 Task: Find connections with filter location Goiânia with filter topic #family with filter profile language English with filter current company Blume Ventures with filter school M.B.M. Engineering College, Jodhpur with filter industry Accounting with filter service category Videography with filter keywords title Controller
Action: Mouse moved to (585, 106)
Screenshot: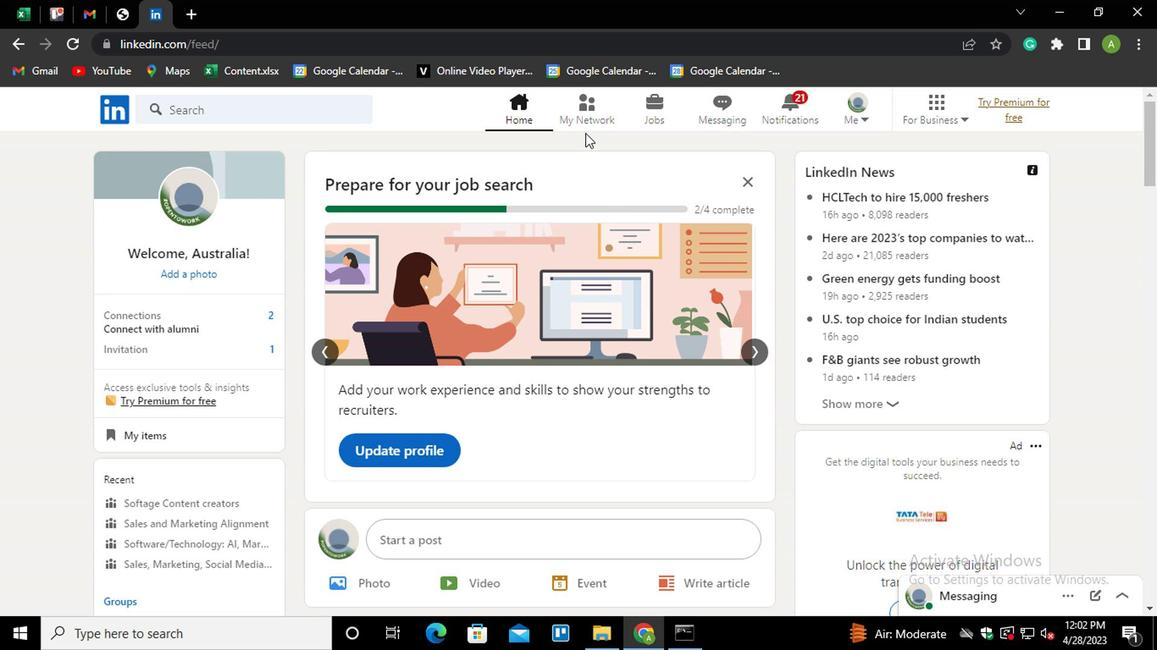 
Action: Mouse pressed left at (585, 106)
Screenshot: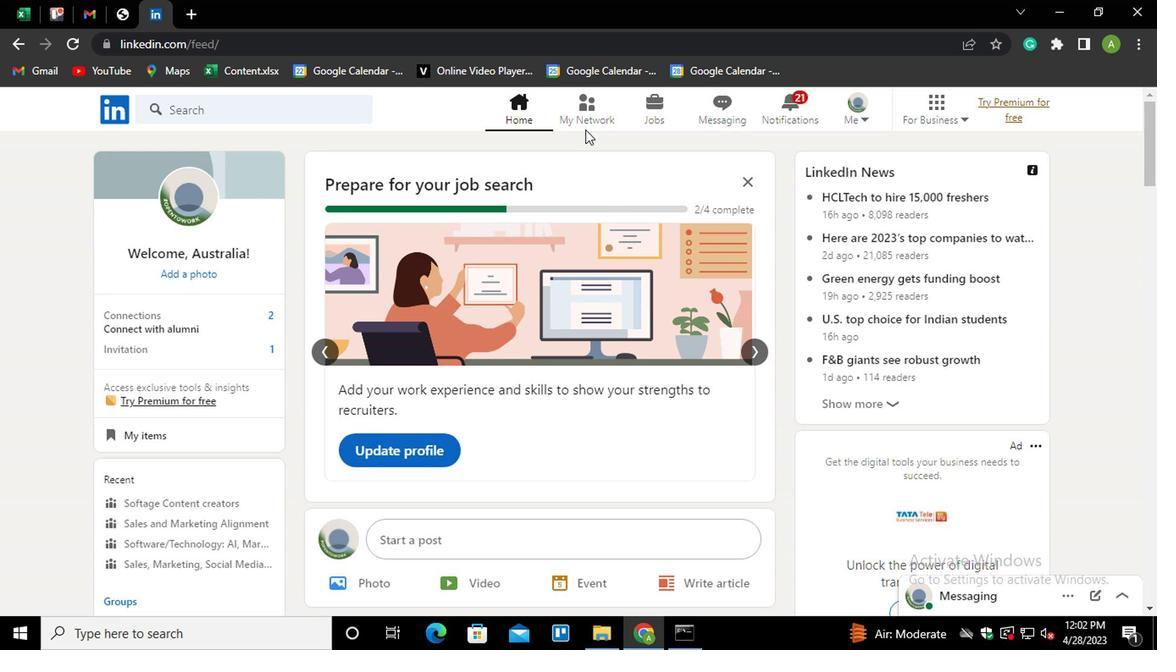 
Action: Mouse moved to (208, 207)
Screenshot: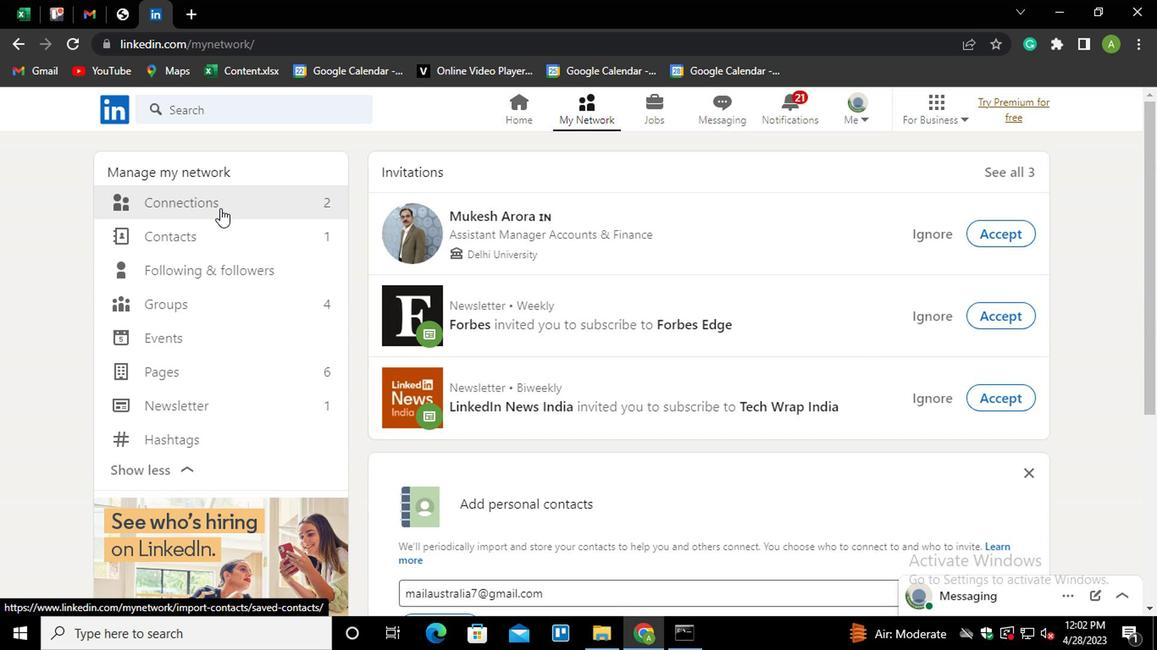 
Action: Mouse pressed left at (208, 207)
Screenshot: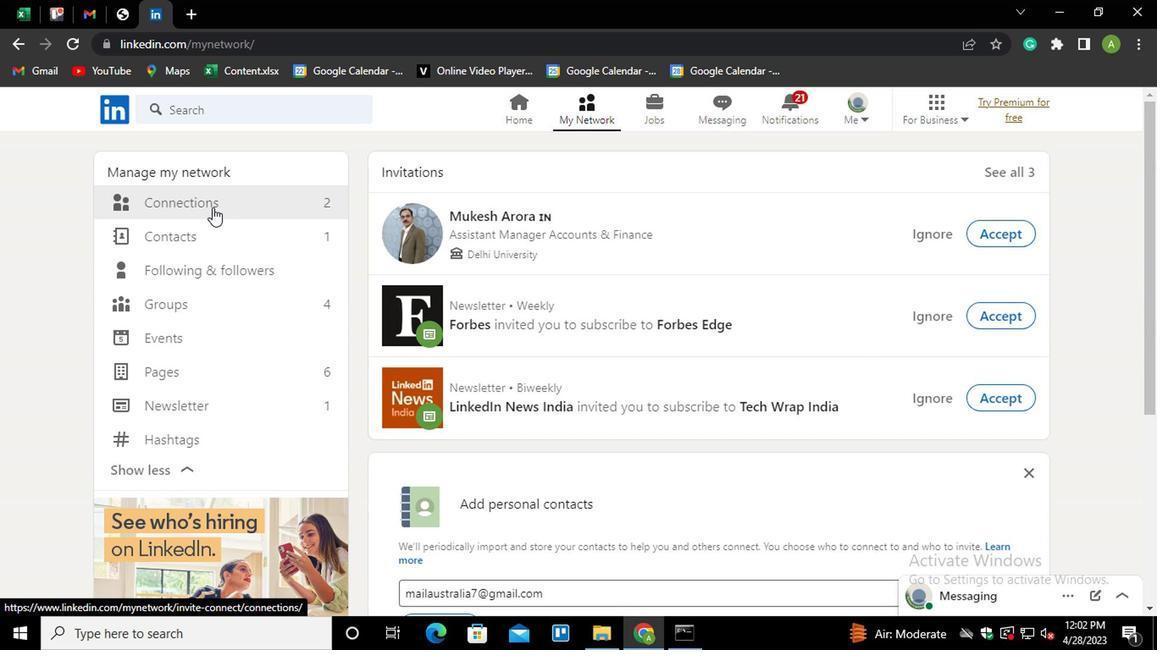 
Action: Mouse moved to (668, 207)
Screenshot: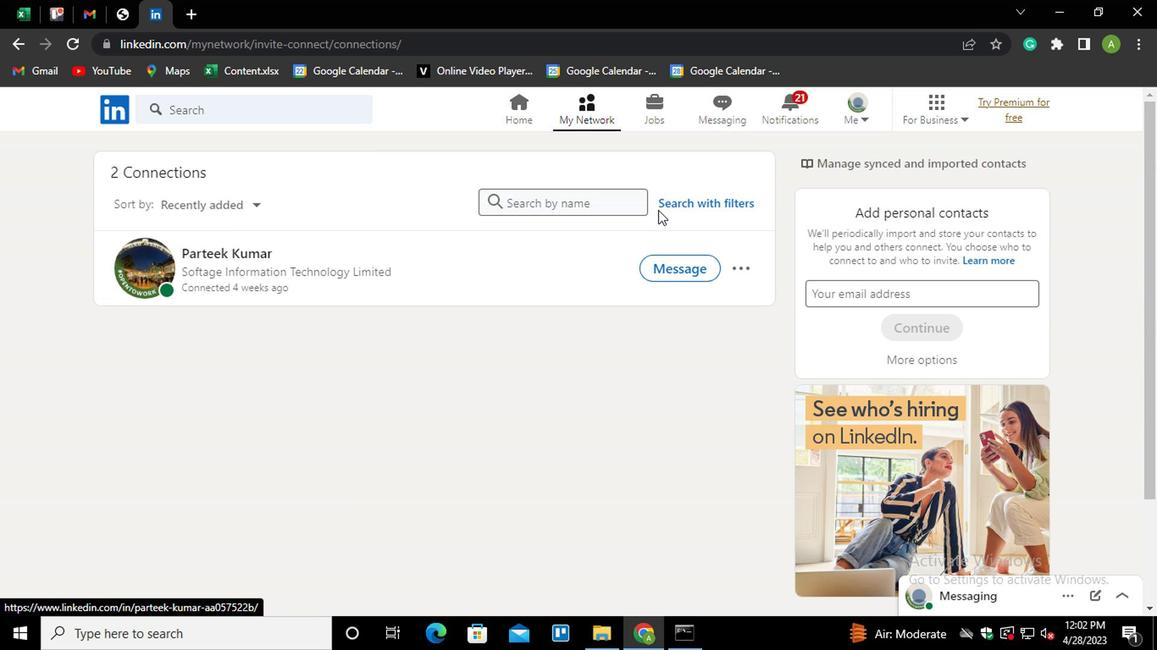 
Action: Mouse pressed left at (668, 207)
Screenshot: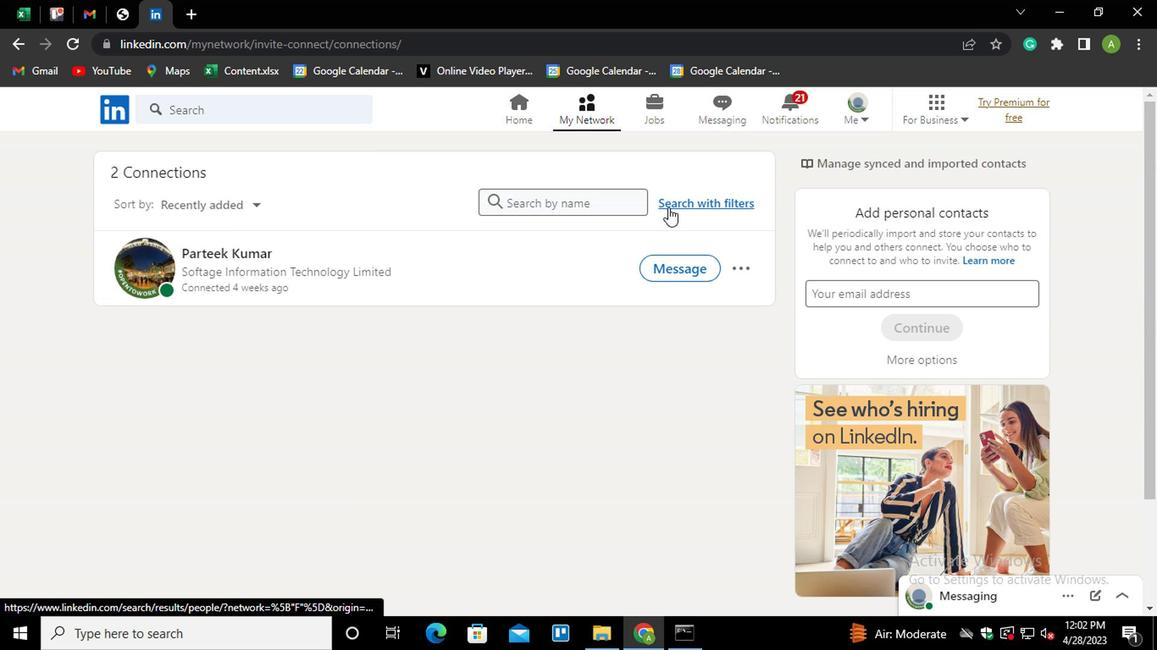 
Action: Mouse moved to (630, 155)
Screenshot: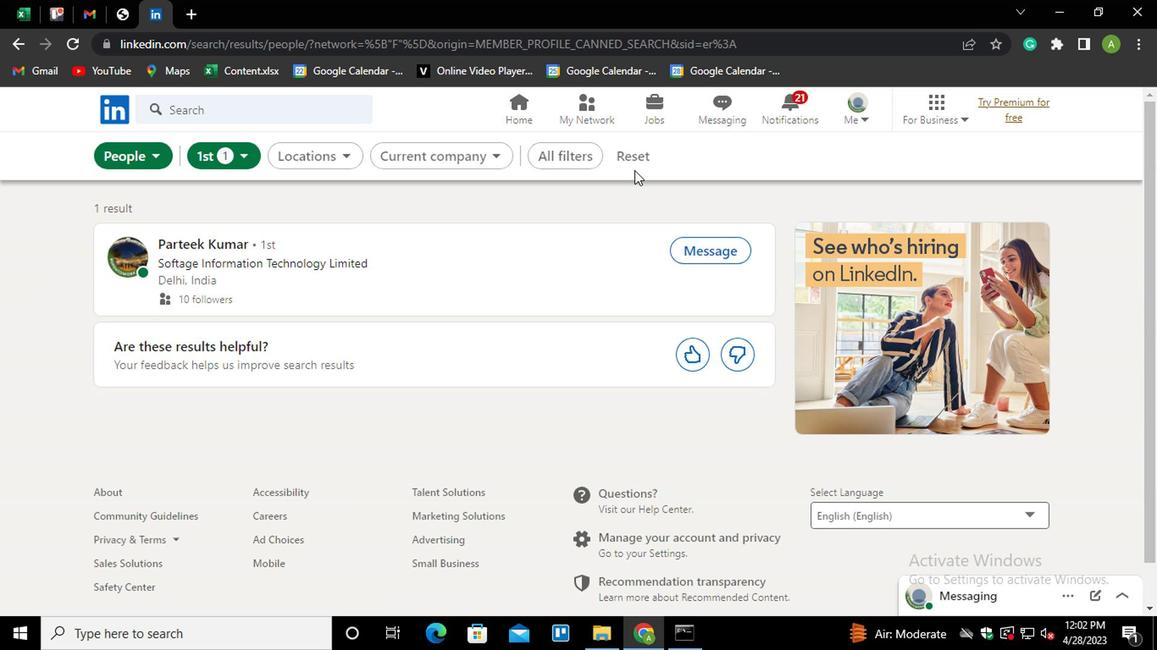 
Action: Mouse pressed left at (630, 155)
Screenshot: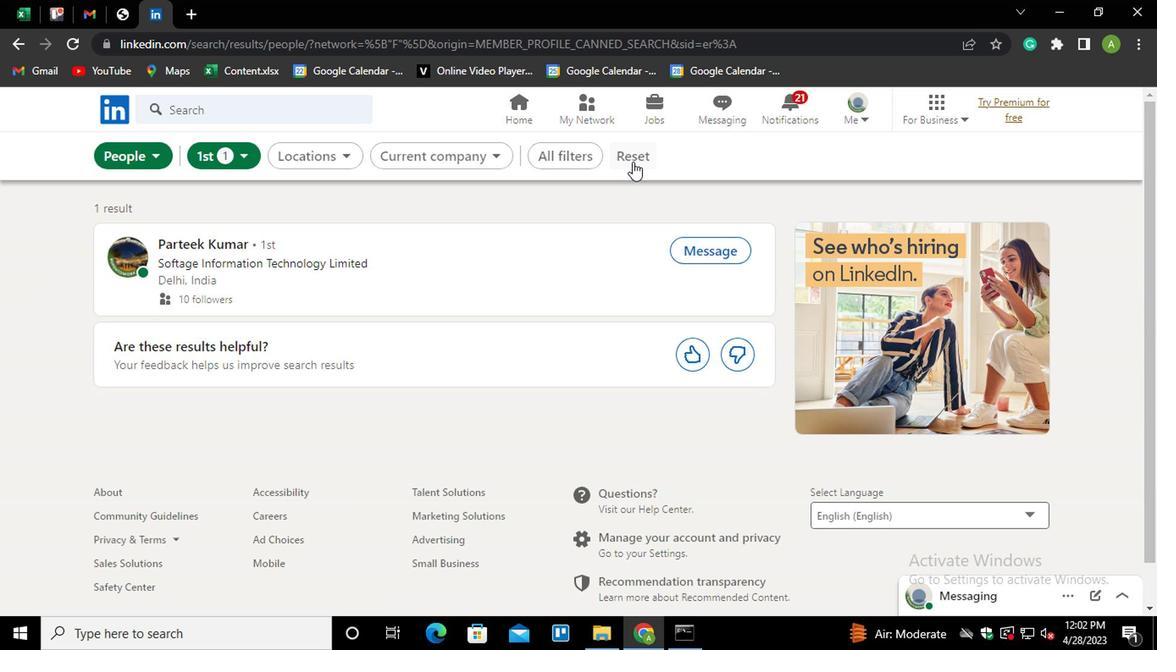 
Action: Mouse moved to (589, 158)
Screenshot: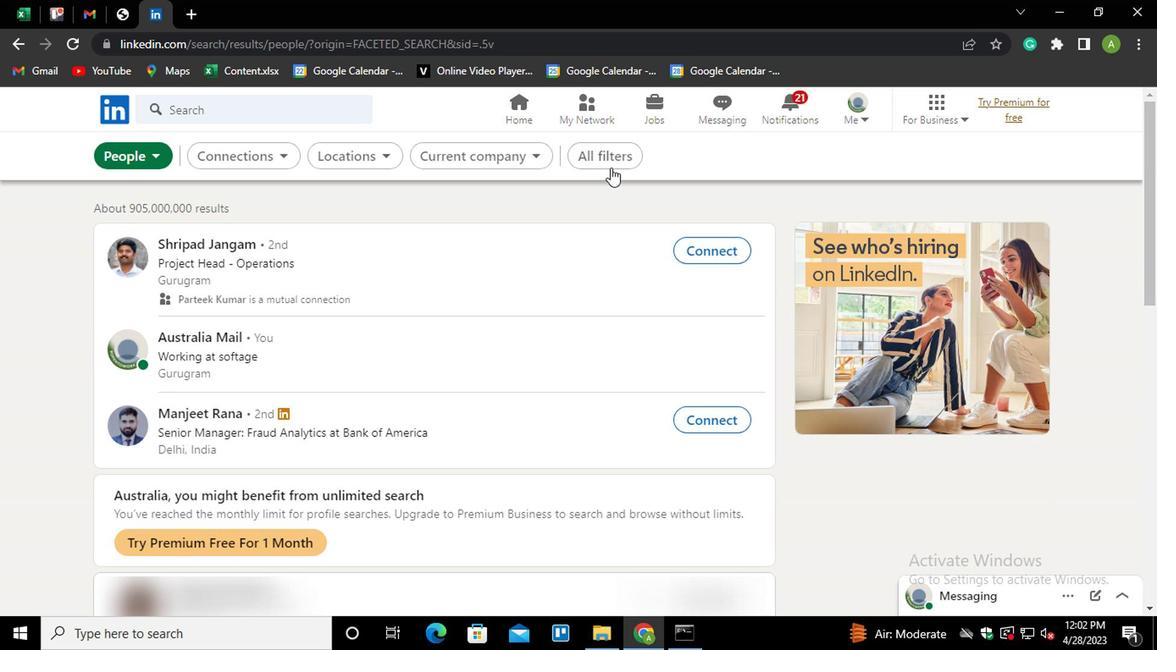
Action: Mouse pressed left at (589, 158)
Screenshot: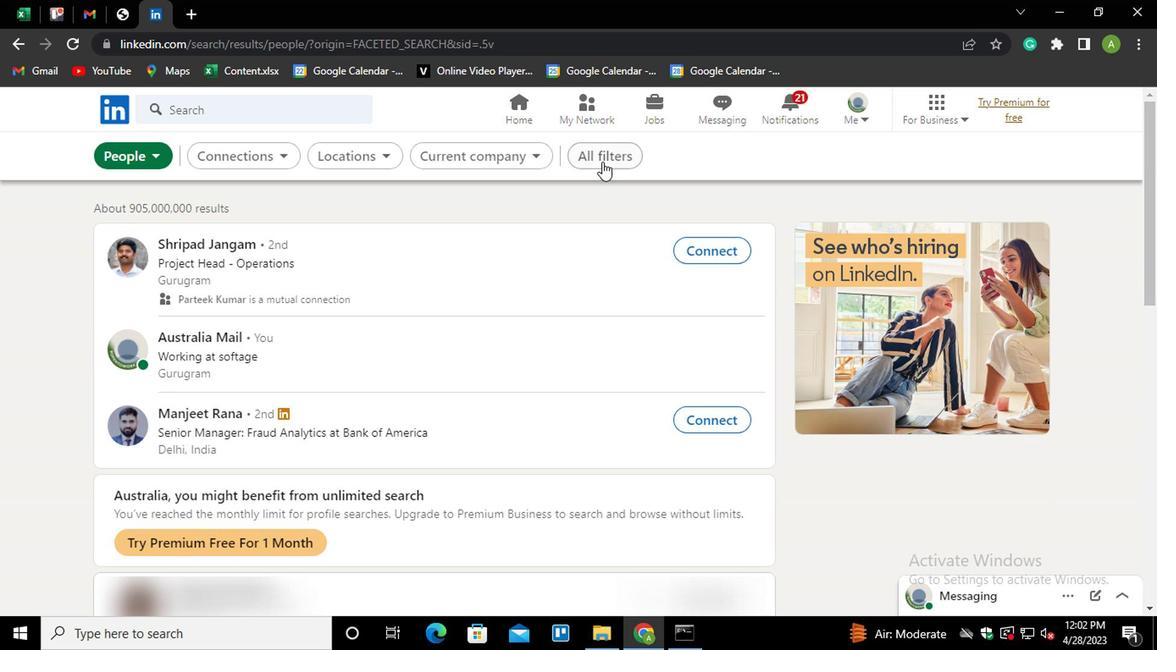 
Action: Mouse moved to (847, 356)
Screenshot: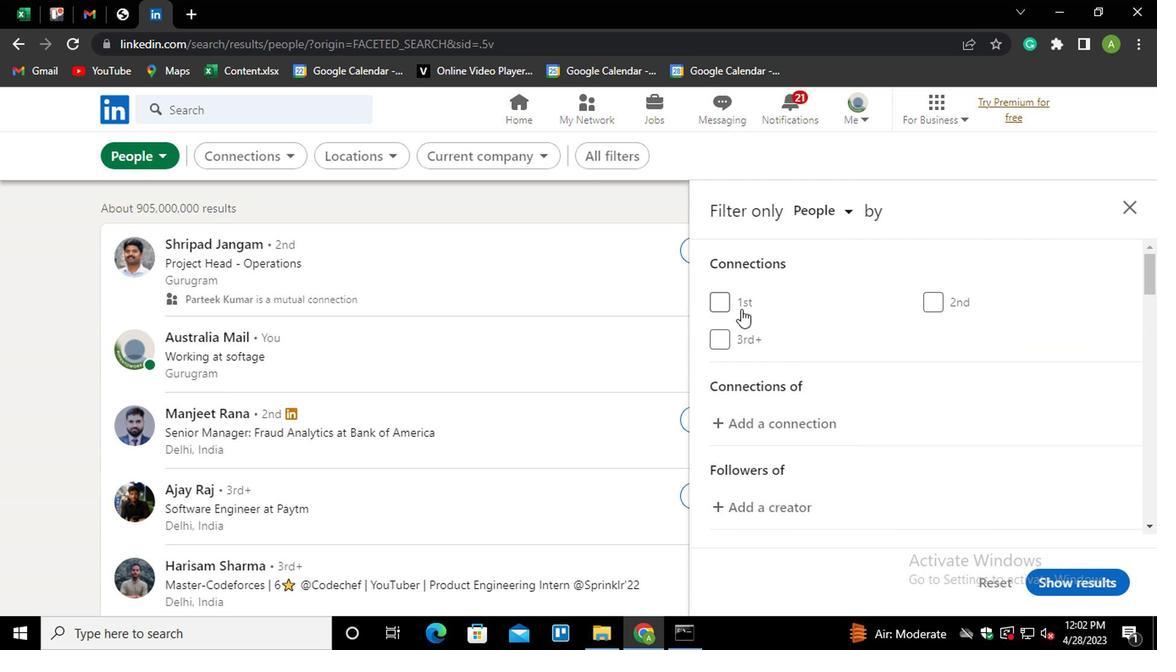 
Action: Mouse scrolled (847, 354) with delta (0, -1)
Screenshot: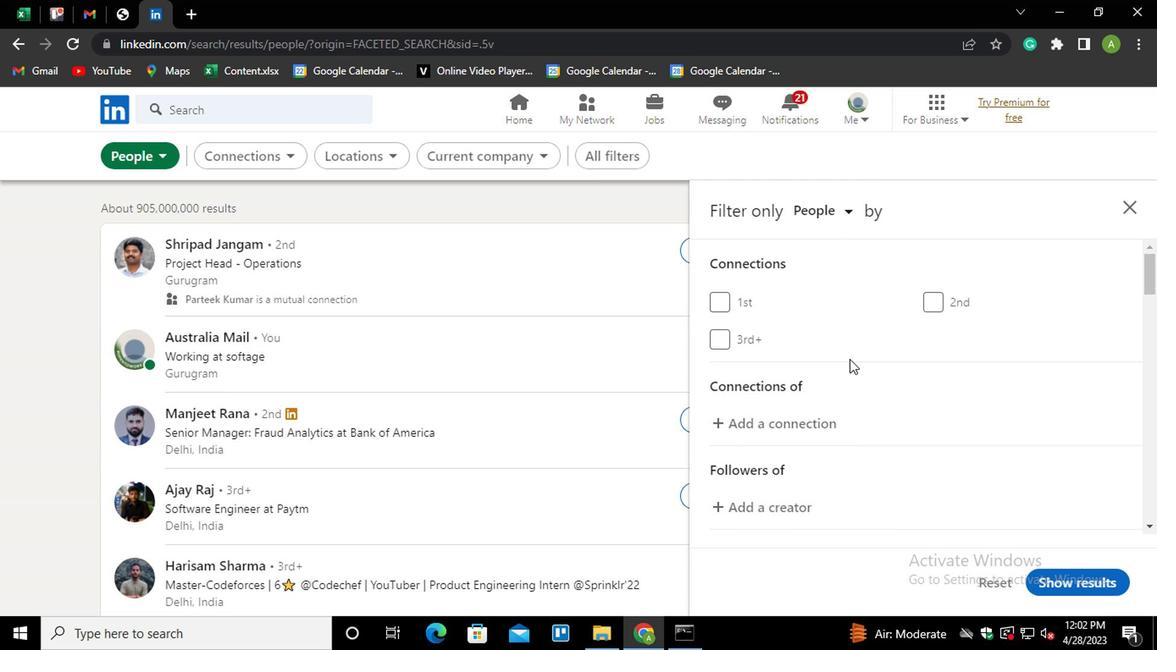 
Action: Mouse scrolled (847, 354) with delta (0, -1)
Screenshot: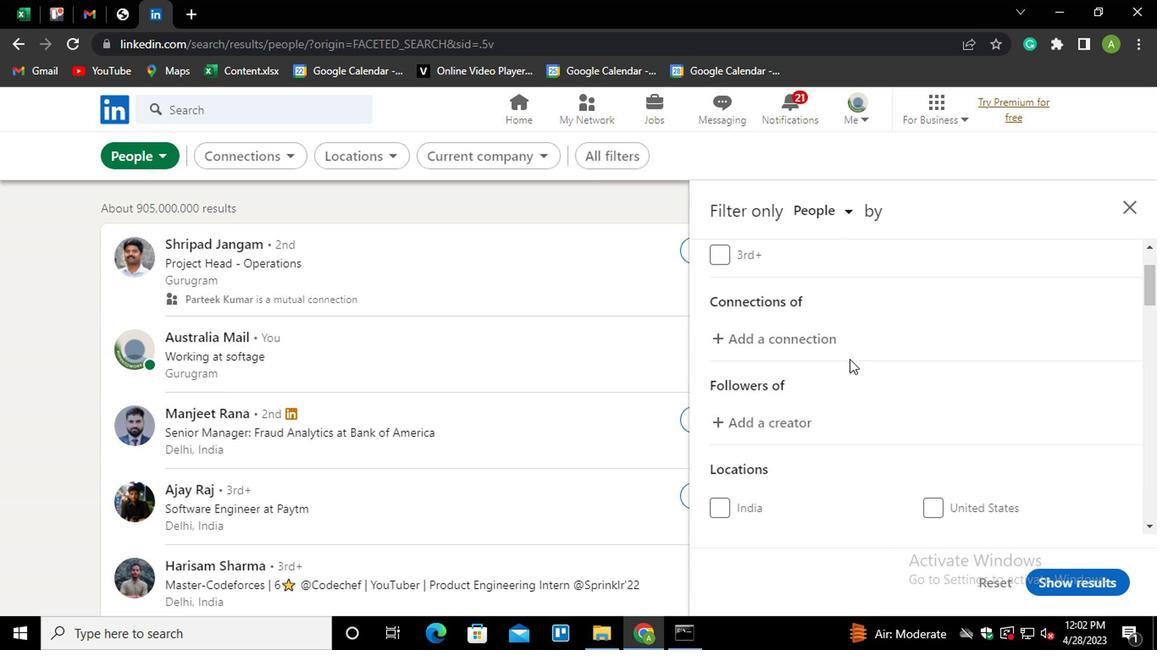 
Action: Mouse scrolled (847, 354) with delta (0, -1)
Screenshot: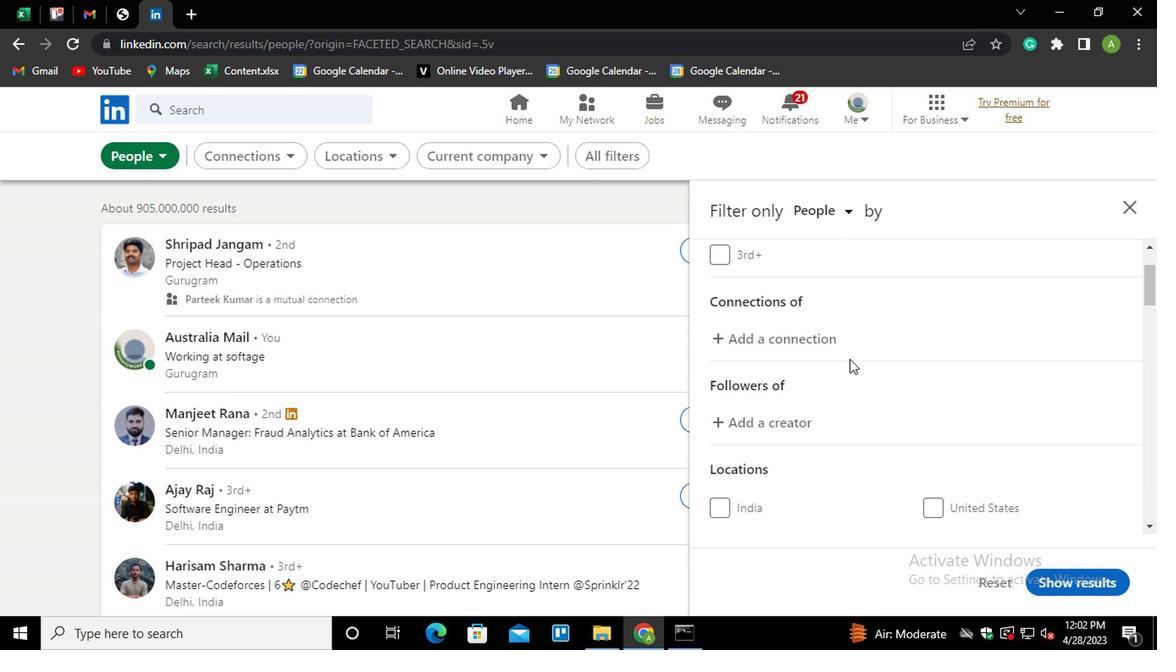 
Action: Mouse scrolled (847, 354) with delta (0, -1)
Screenshot: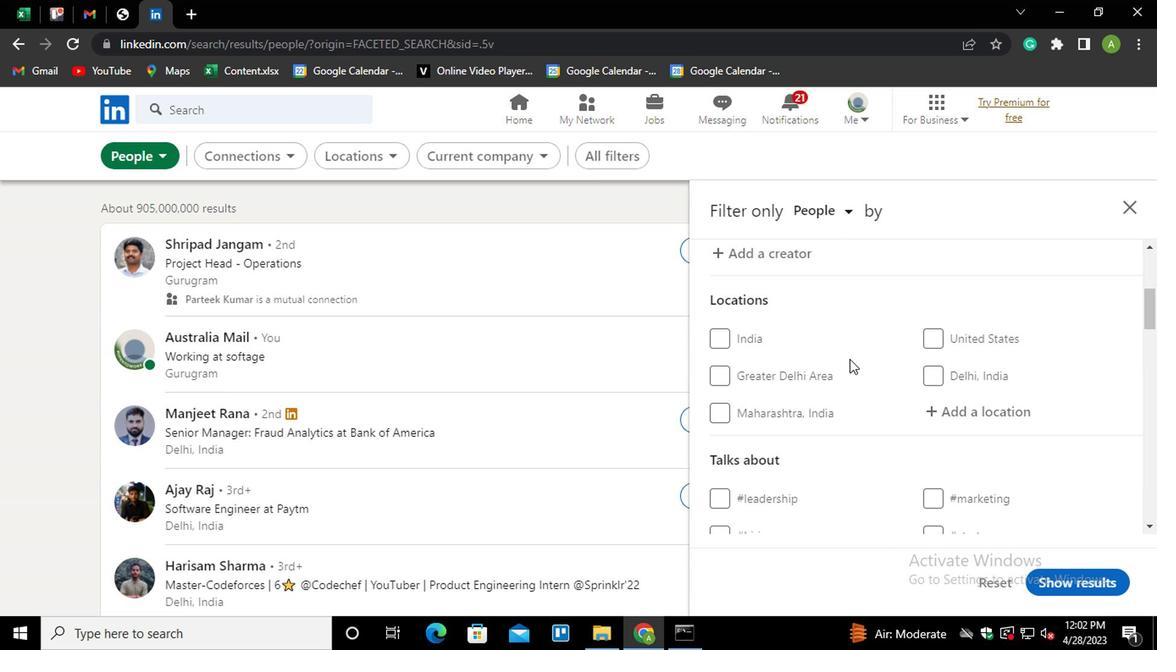 
Action: Mouse moved to (943, 332)
Screenshot: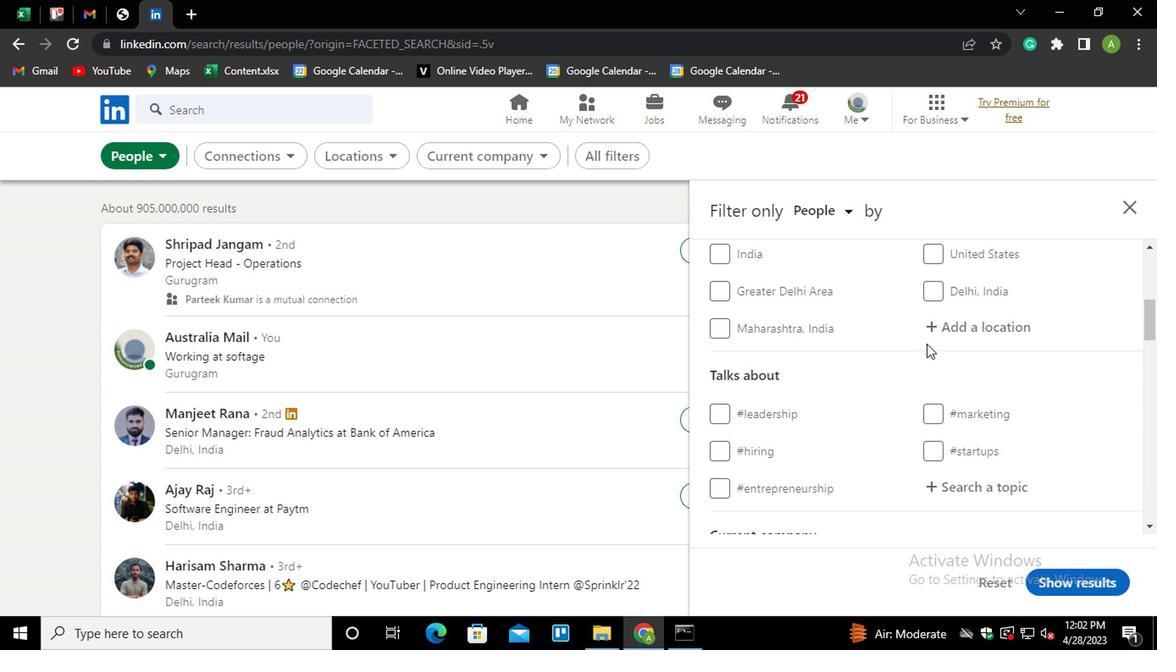 
Action: Mouse pressed left at (943, 332)
Screenshot: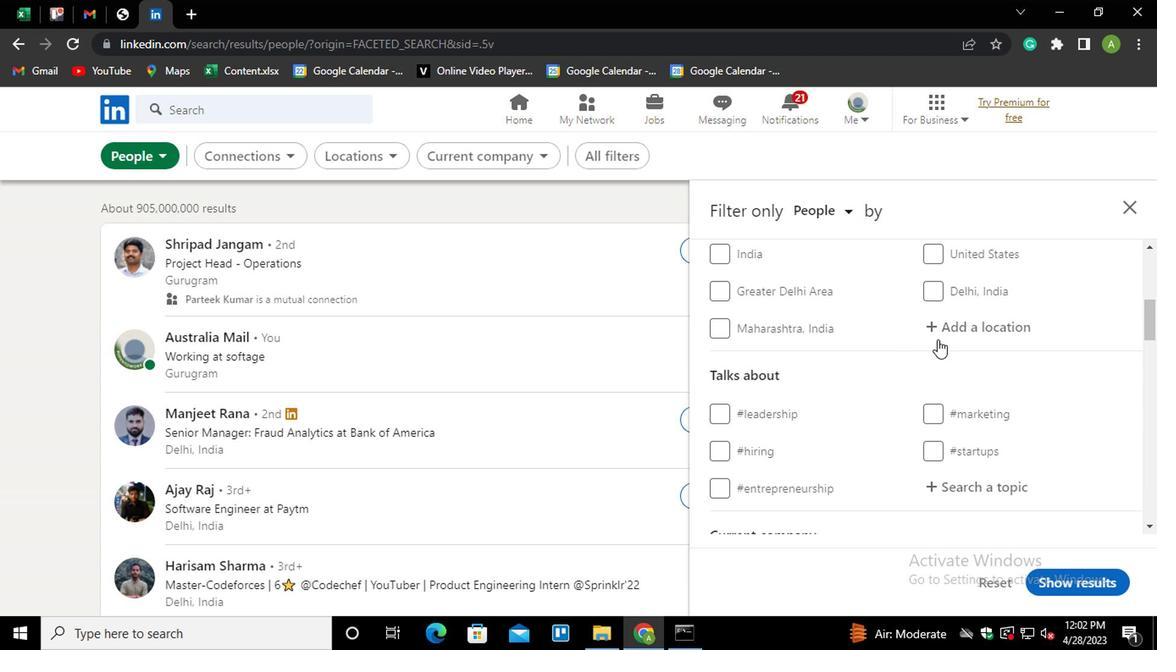 
Action: Mouse moved to (964, 326)
Screenshot: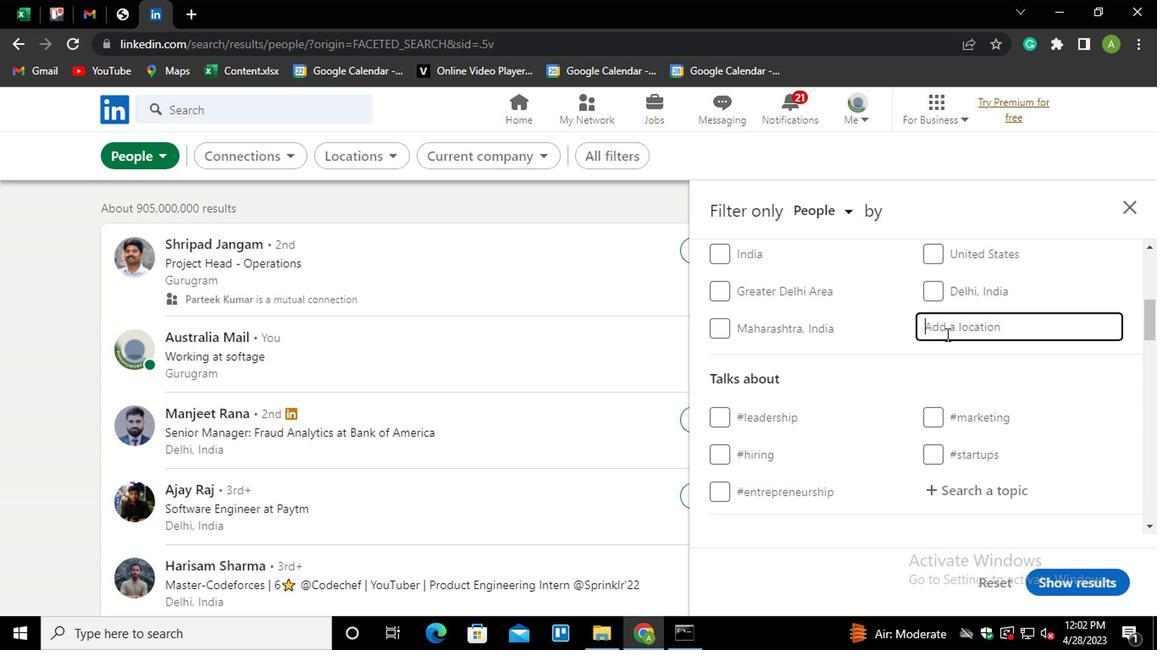 
Action: Mouse pressed left at (964, 326)
Screenshot: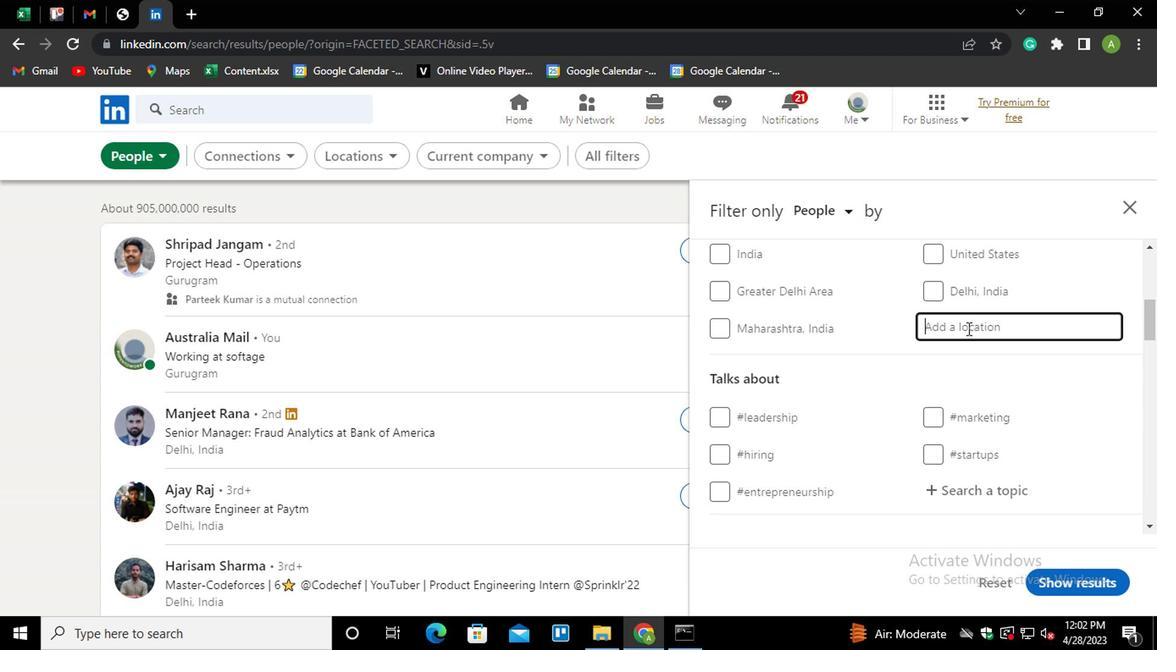
Action: Key pressed <Key.shift>GOIANIA<Key.down><Key.enter>
Screenshot: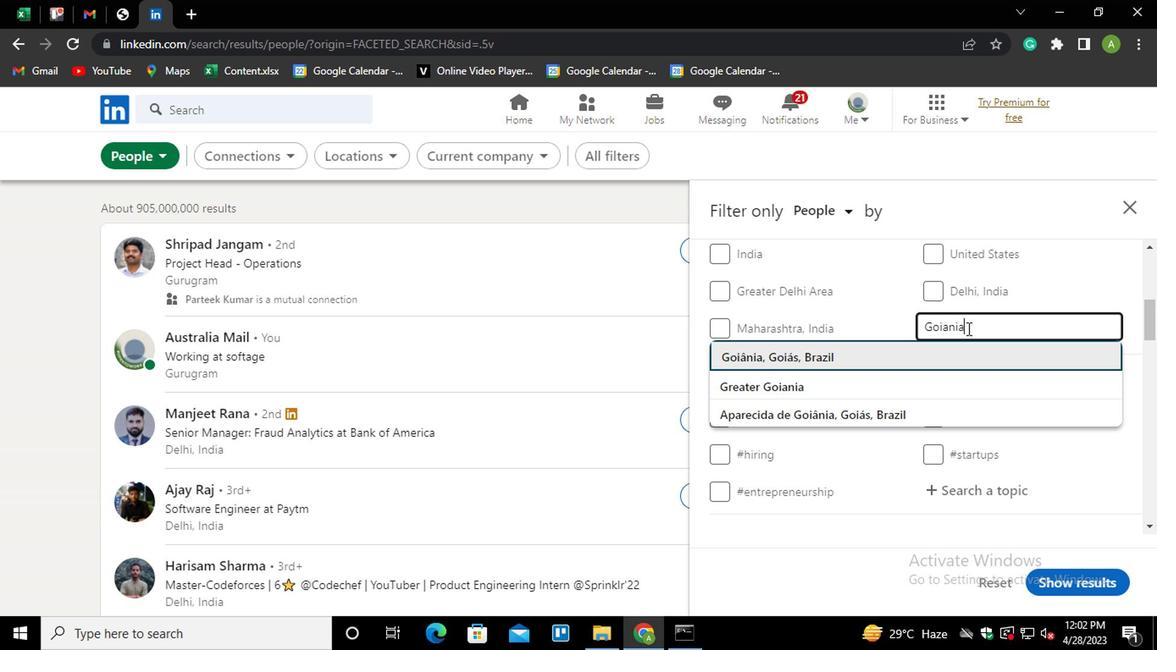 
Action: Mouse scrolled (964, 325) with delta (0, 0)
Screenshot: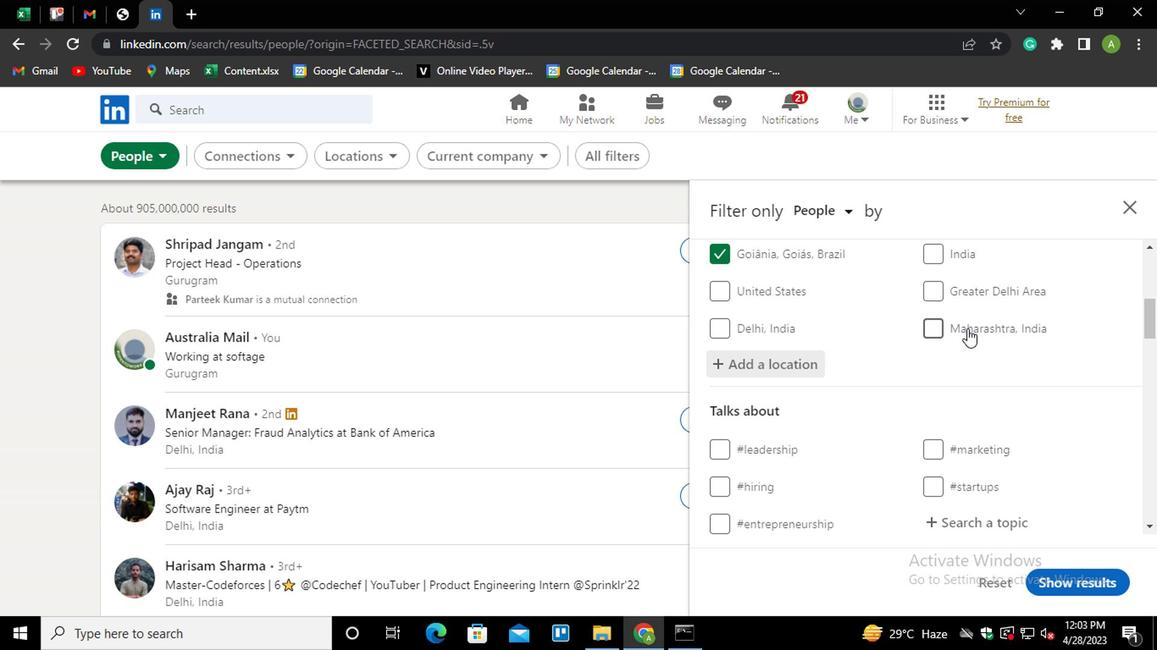 
Action: Mouse moved to (954, 422)
Screenshot: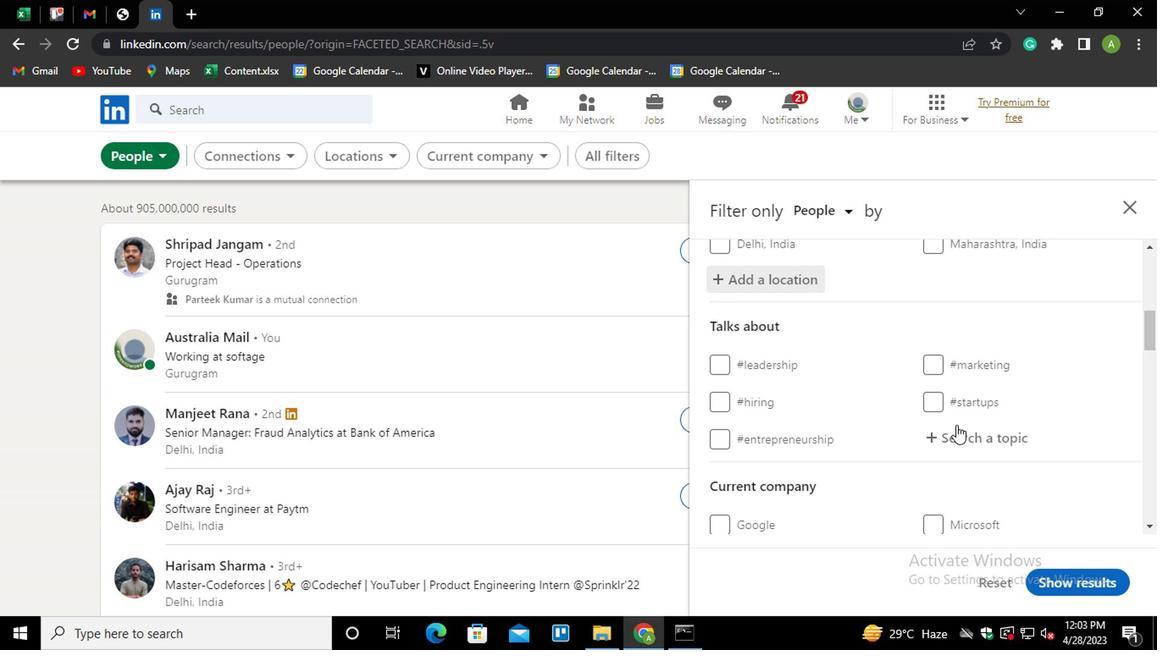 
Action: Mouse pressed left at (954, 422)
Screenshot: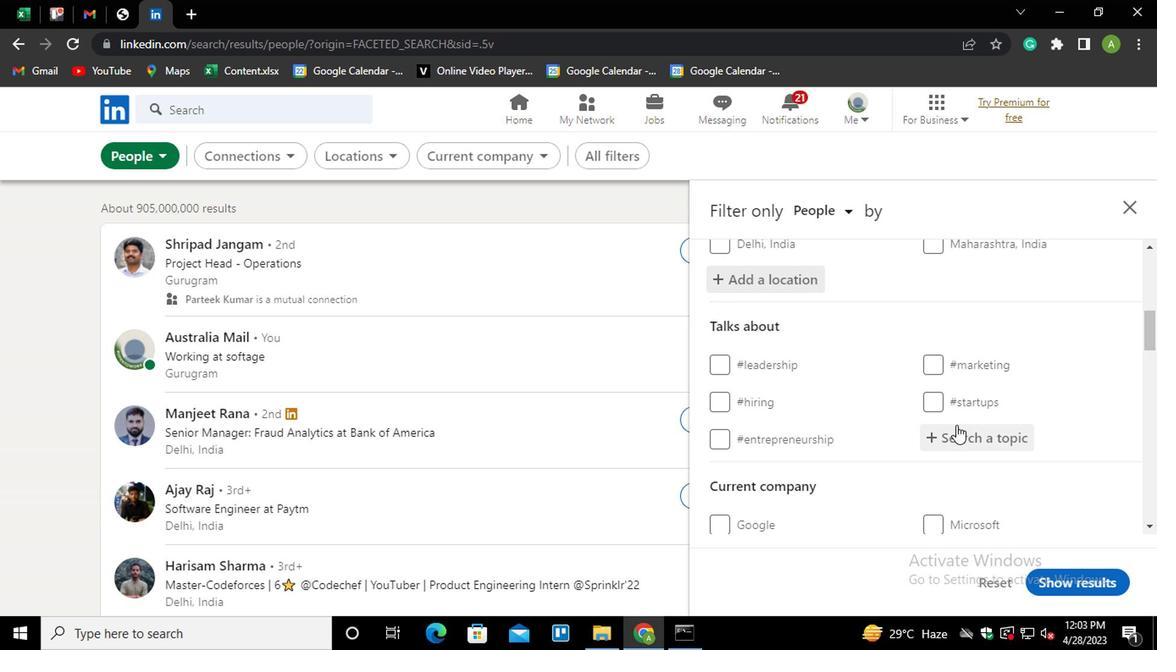 
Action: Key pressed FAMILY<Key.down><Key.enter>
Screenshot: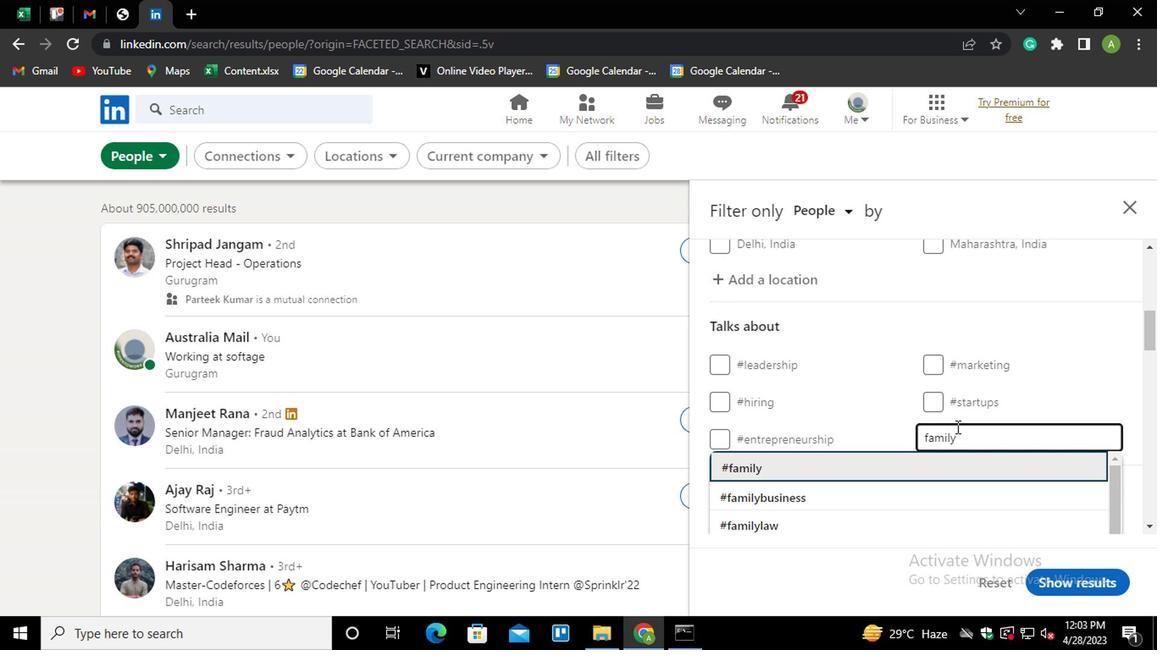 
Action: Mouse scrolled (954, 421) with delta (0, -1)
Screenshot: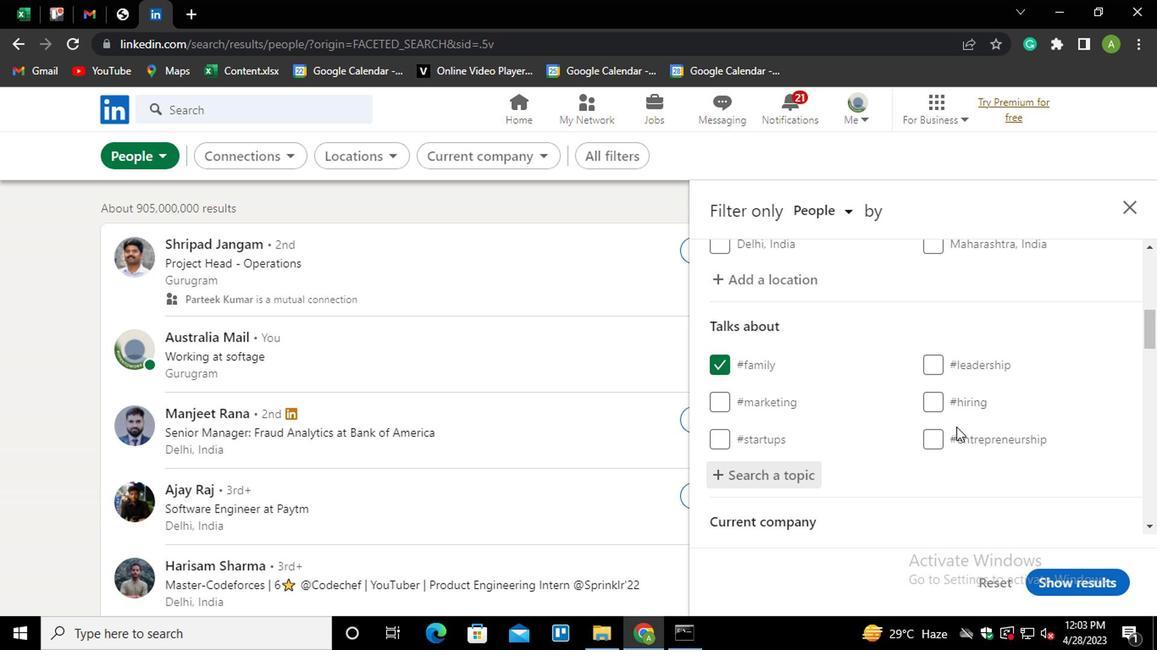 
Action: Mouse scrolled (954, 421) with delta (0, -1)
Screenshot: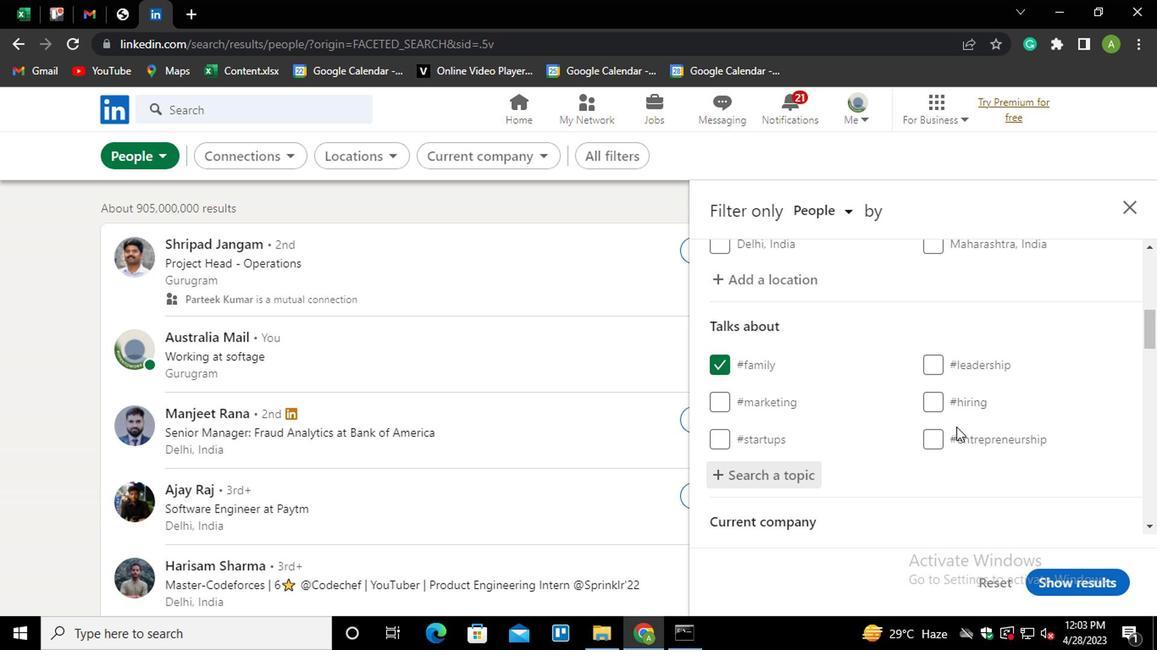 
Action: Mouse scrolled (954, 421) with delta (0, -1)
Screenshot: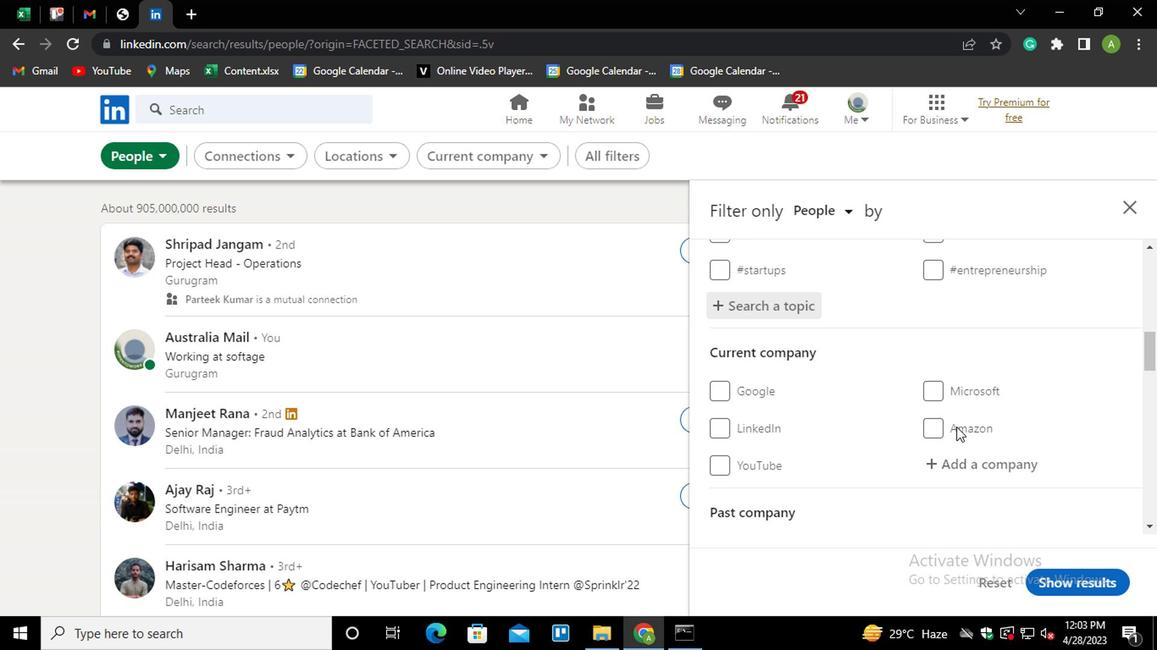 
Action: Mouse scrolled (954, 421) with delta (0, -1)
Screenshot: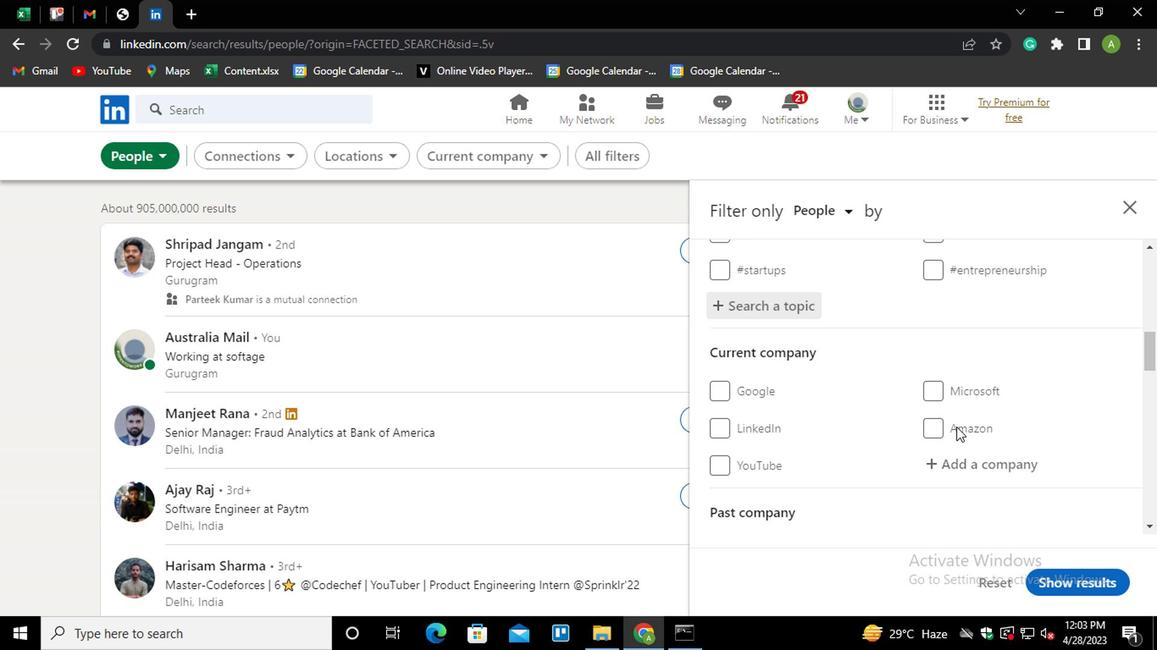 
Action: Mouse moved to (954, 423)
Screenshot: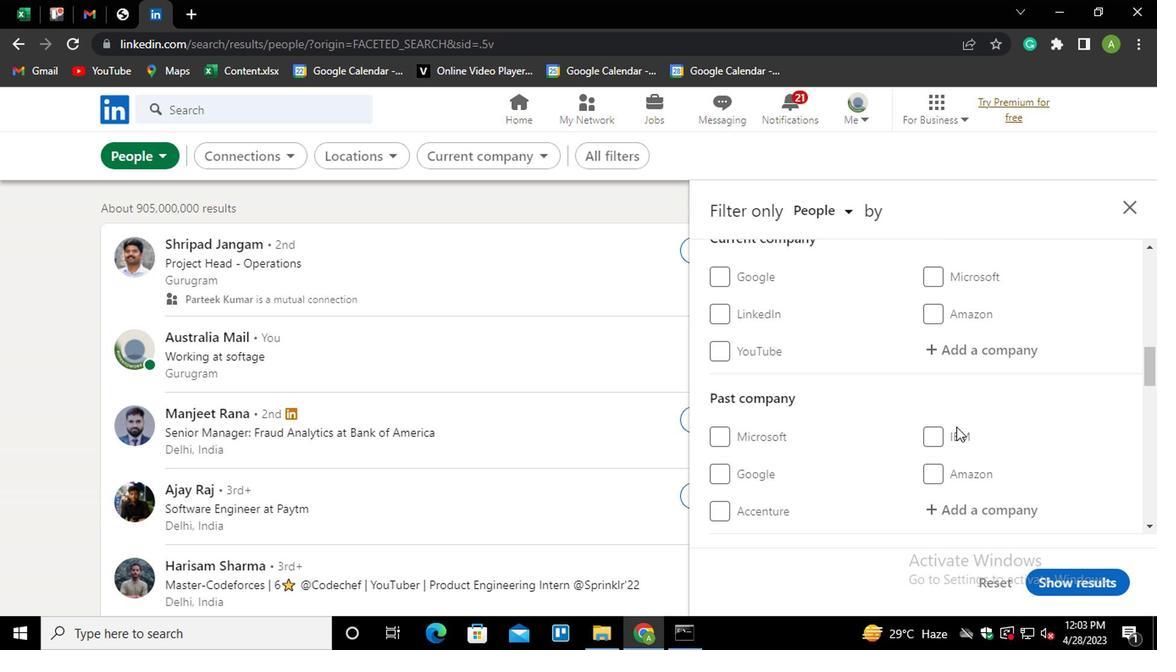 
Action: Mouse scrolled (954, 423) with delta (0, 0)
Screenshot: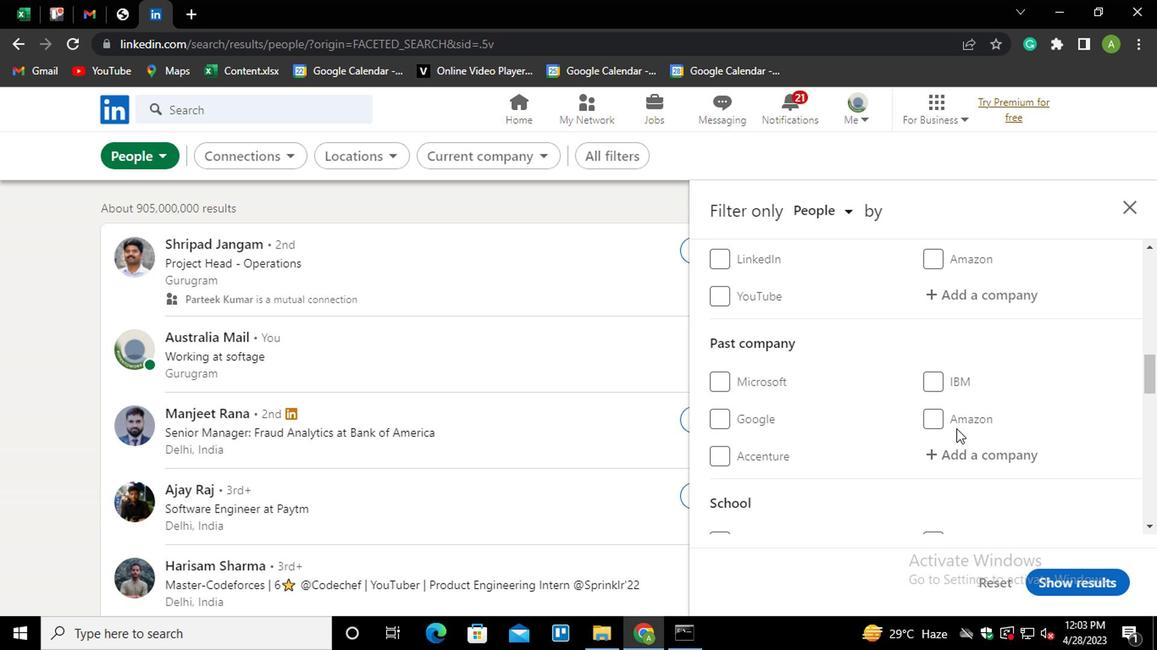 
Action: Mouse scrolled (954, 423) with delta (0, 0)
Screenshot: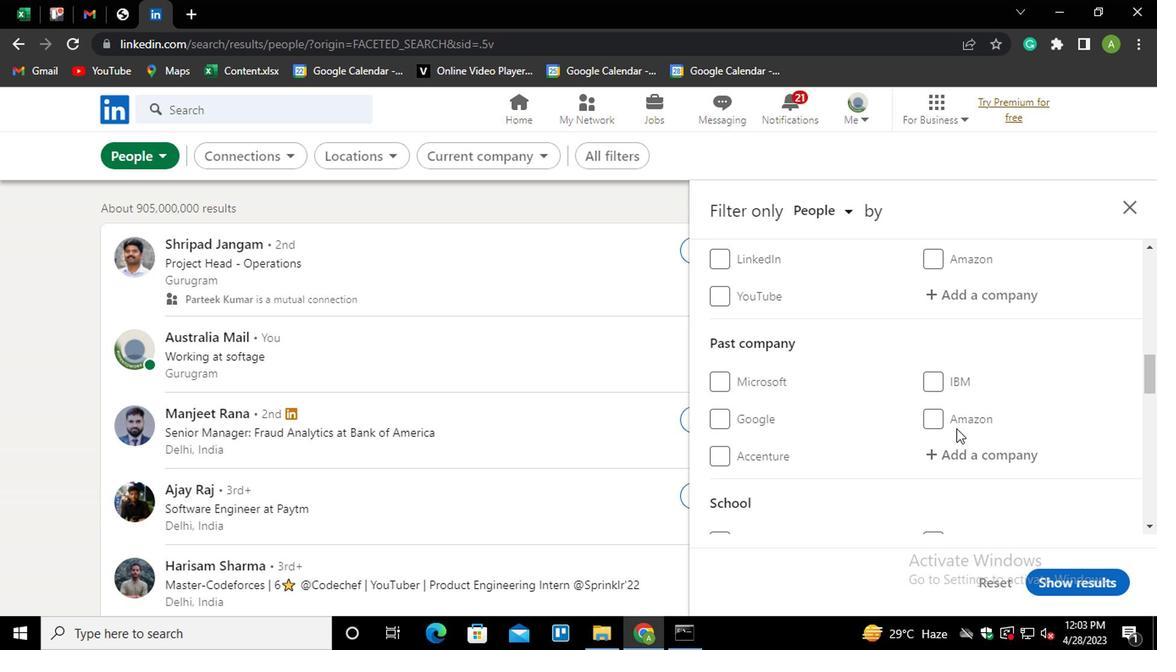 
Action: Mouse scrolled (954, 423) with delta (0, 0)
Screenshot: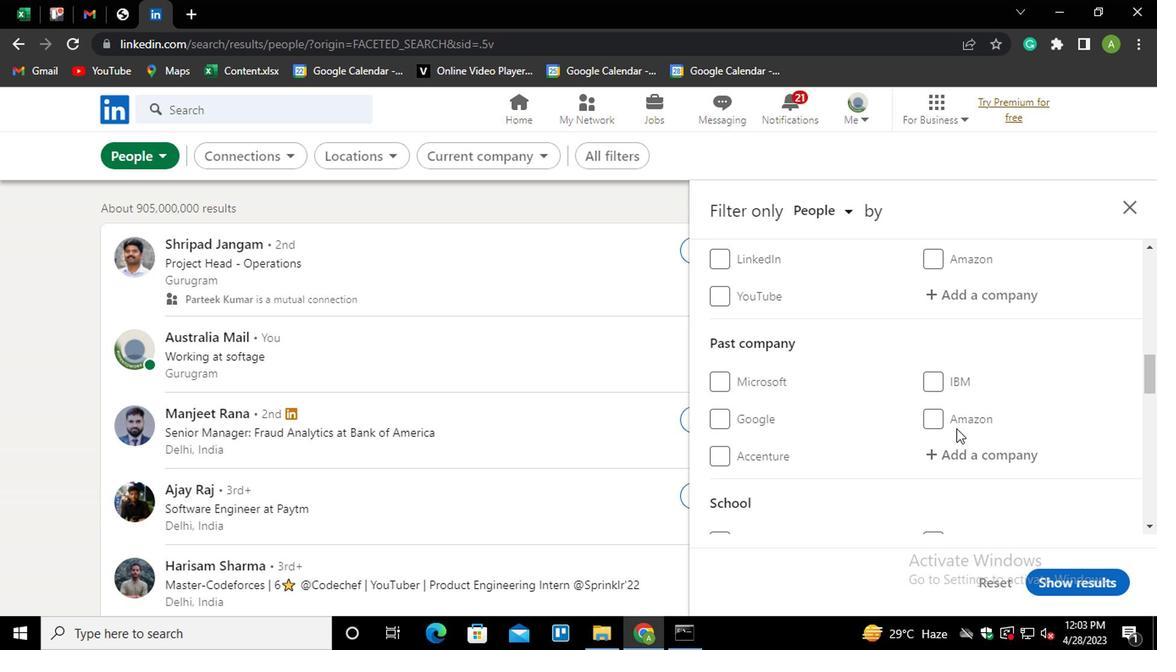 
Action: Mouse scrolled (954, 423) with delta (0, 0)
Screenshot: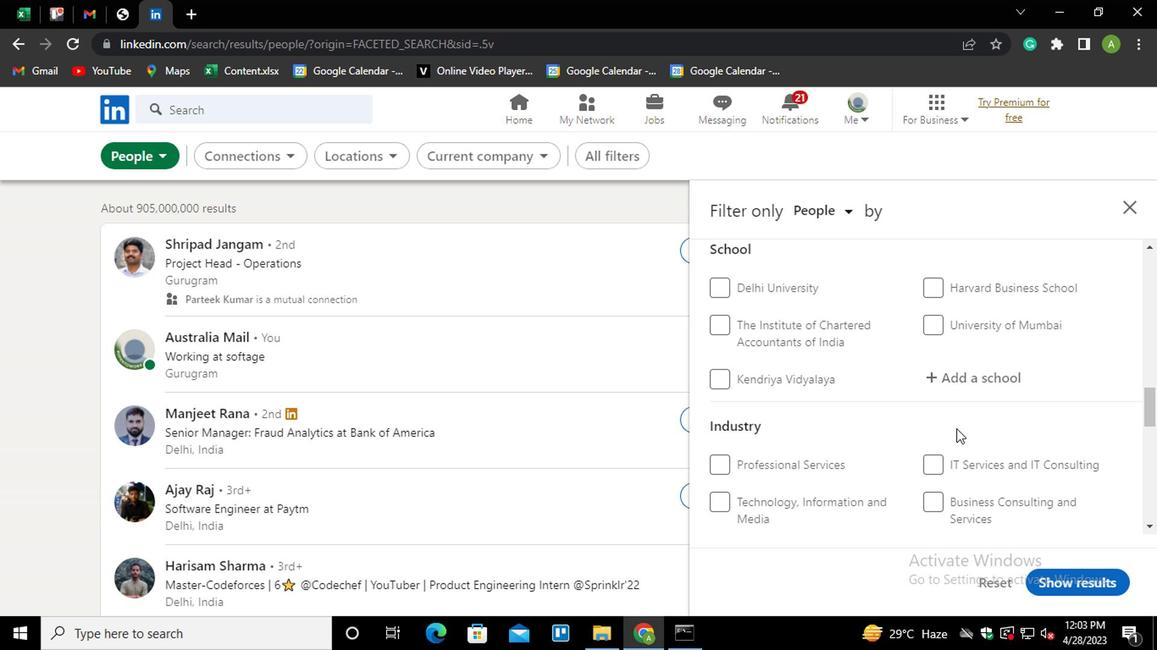
Action: Mouse scrolled (954, 423) with delta (0, 0)
Screenshot: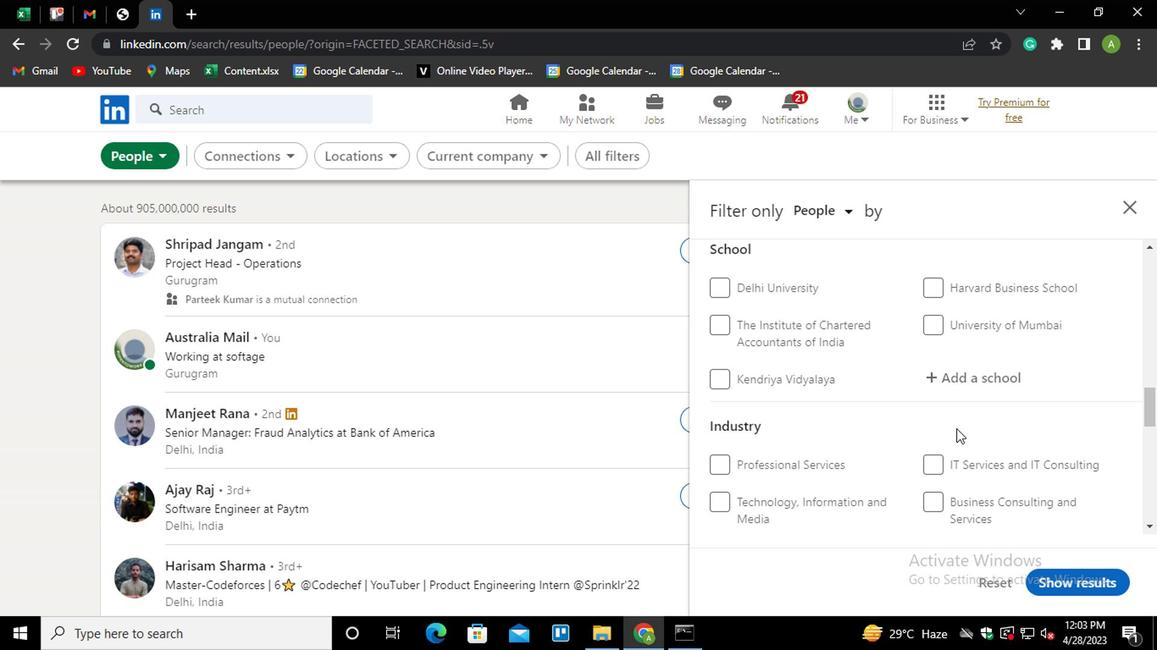 
Action: Mouse scrolled (954, 423) with delta (0, 0)
Screenshot: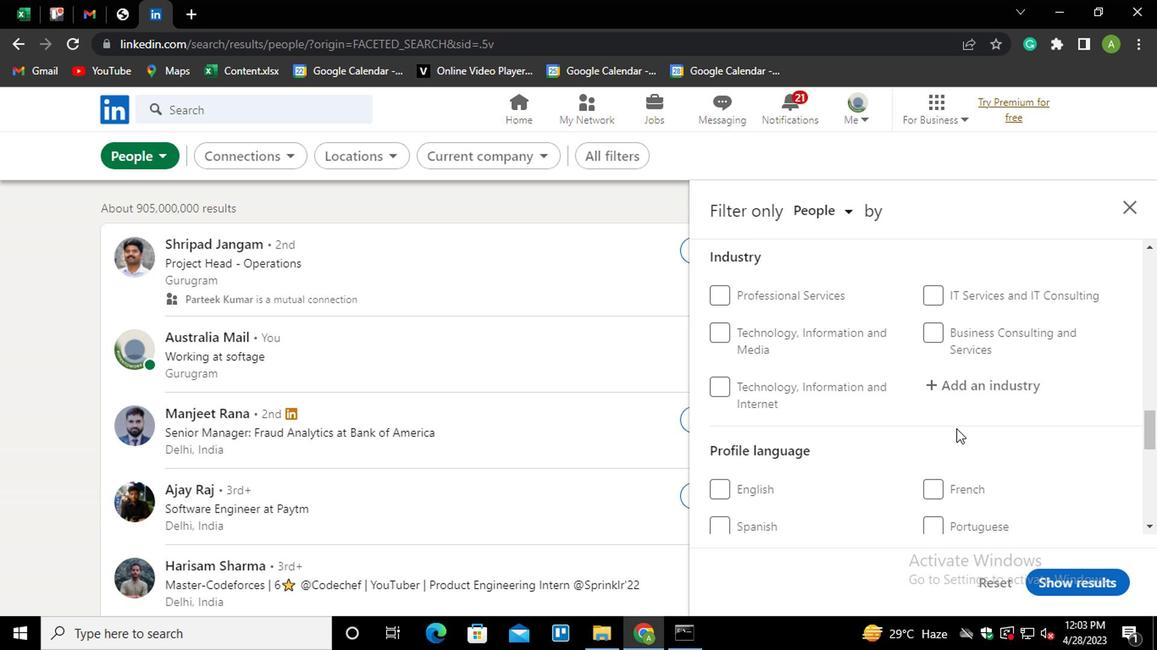 
Action: Mouse moved to (737, 398)
Screenshot: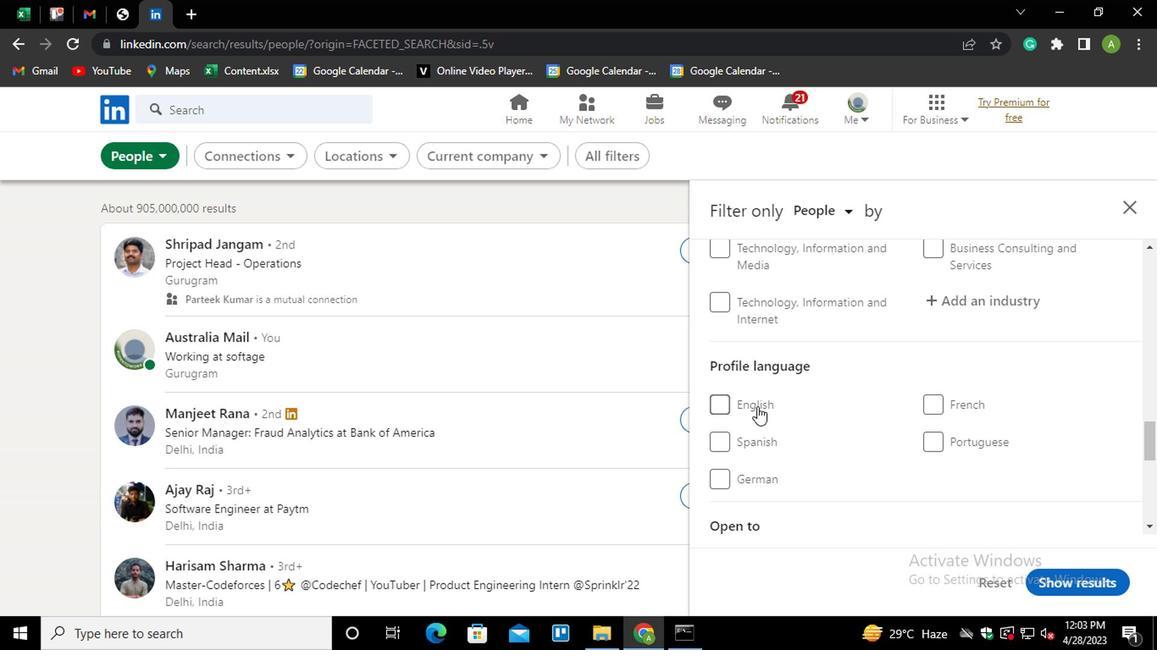 
Action: Mouse pressed left at (737, 398)
Screenshot: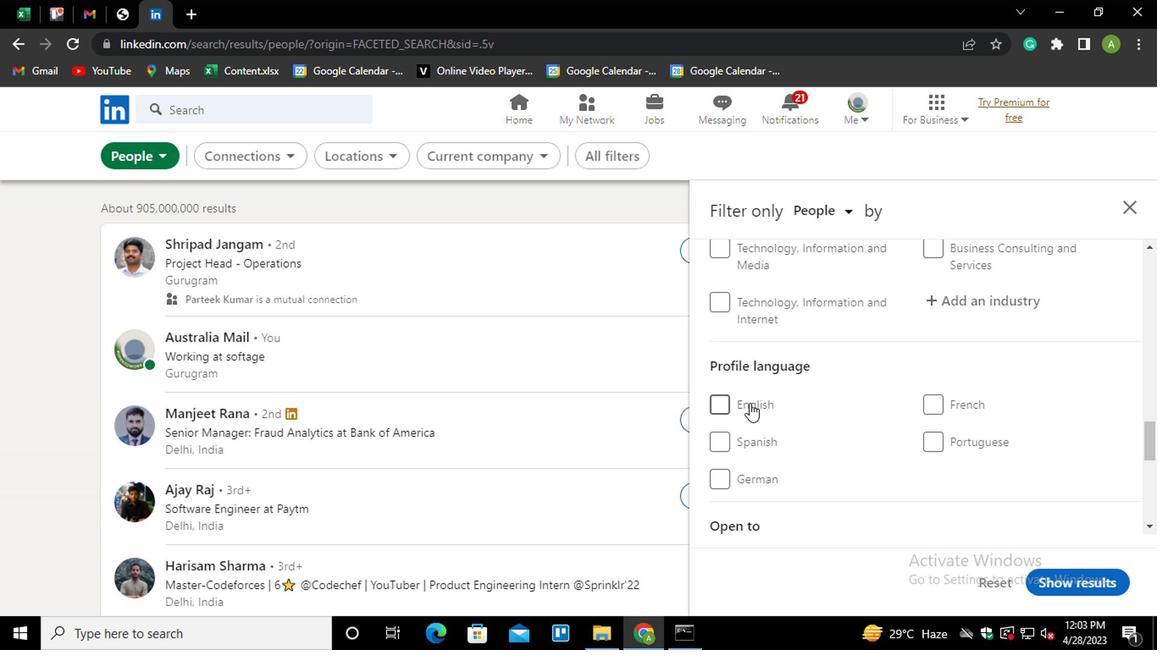
Action: Mouse moved to (926, 469)
Screenshot: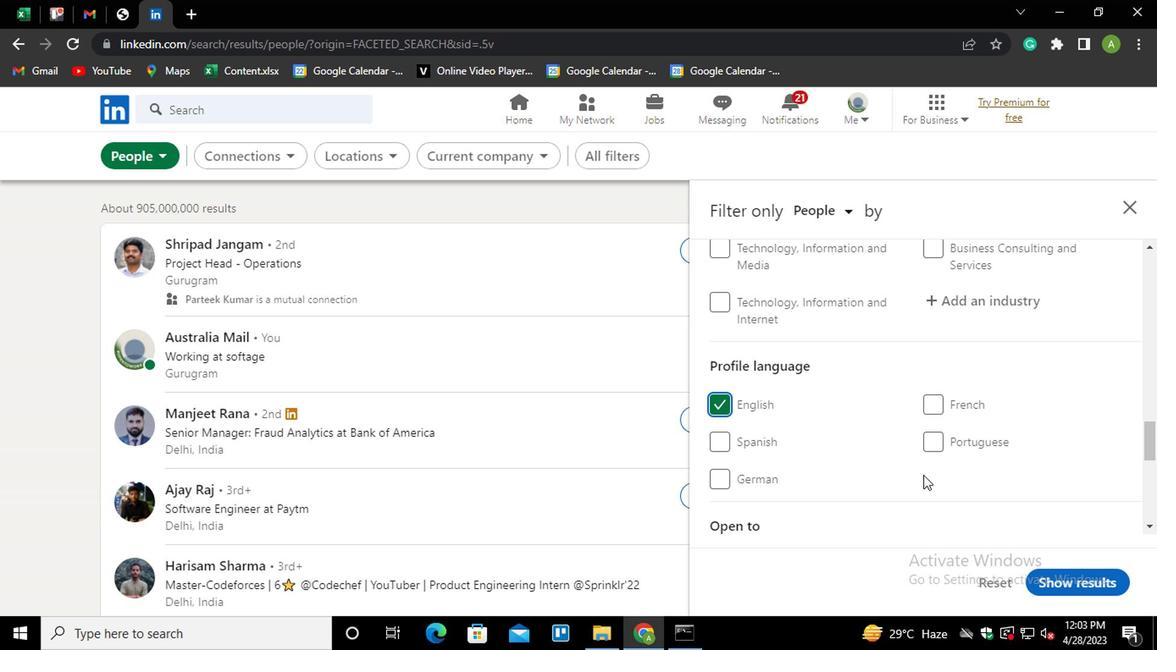 
Action: Mouse scrolled (926, 470) with delta (0, 0)
Screenshot: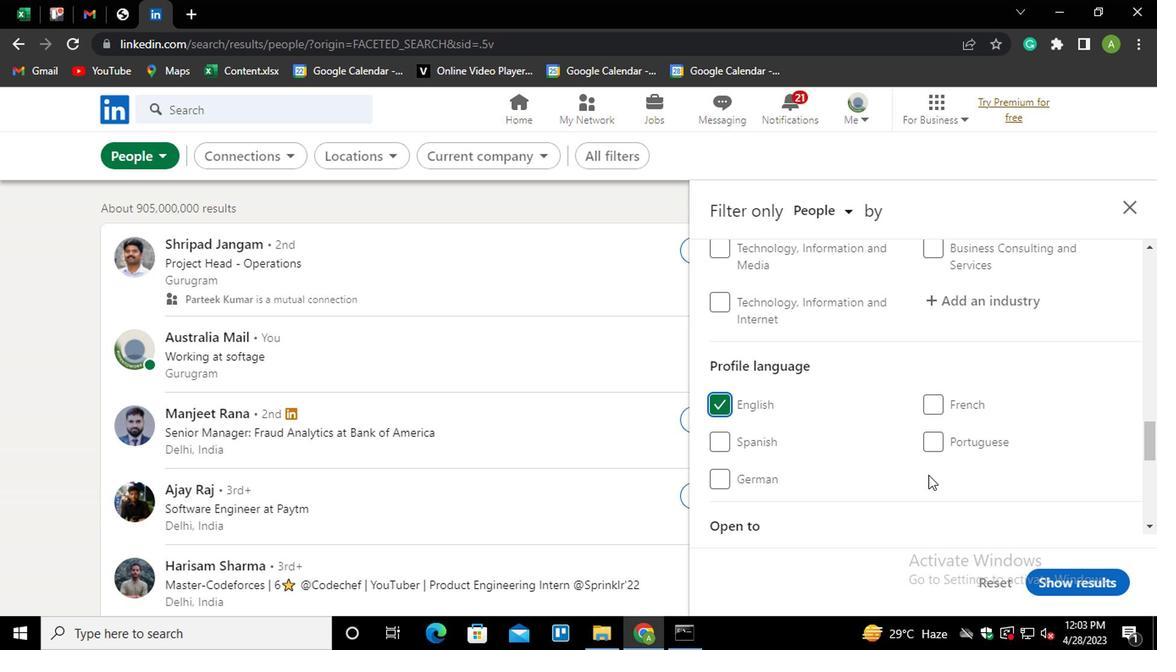 
Action: Mouse scrolled (926, 470) with delta (0, 0)
Screenshot: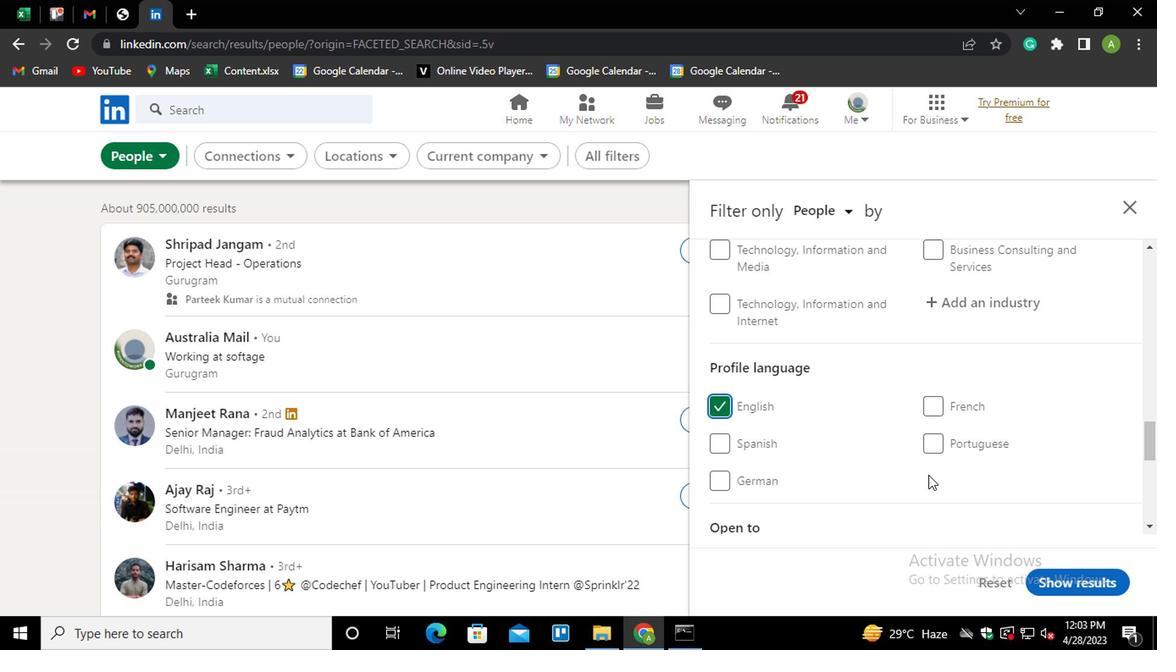 
Action: Mouse scrolled (926, 470) with delta (0, 0)
Screenshot: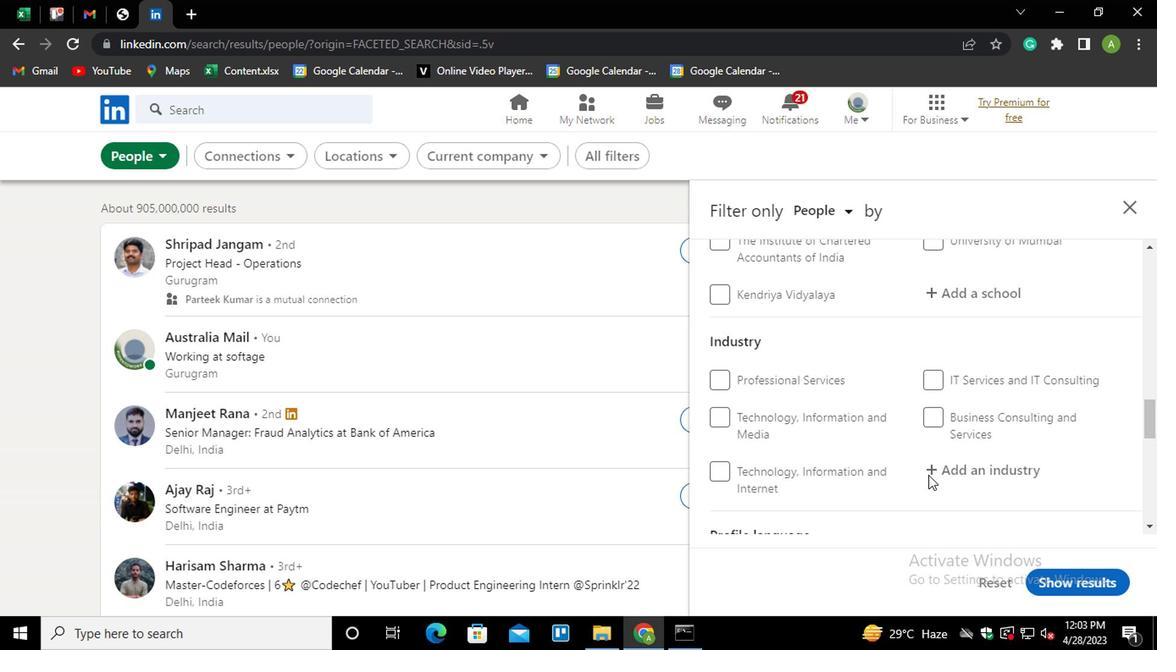 
Action: Mouse scrolled (926, 470) with delta (0, 0)
Screenshot: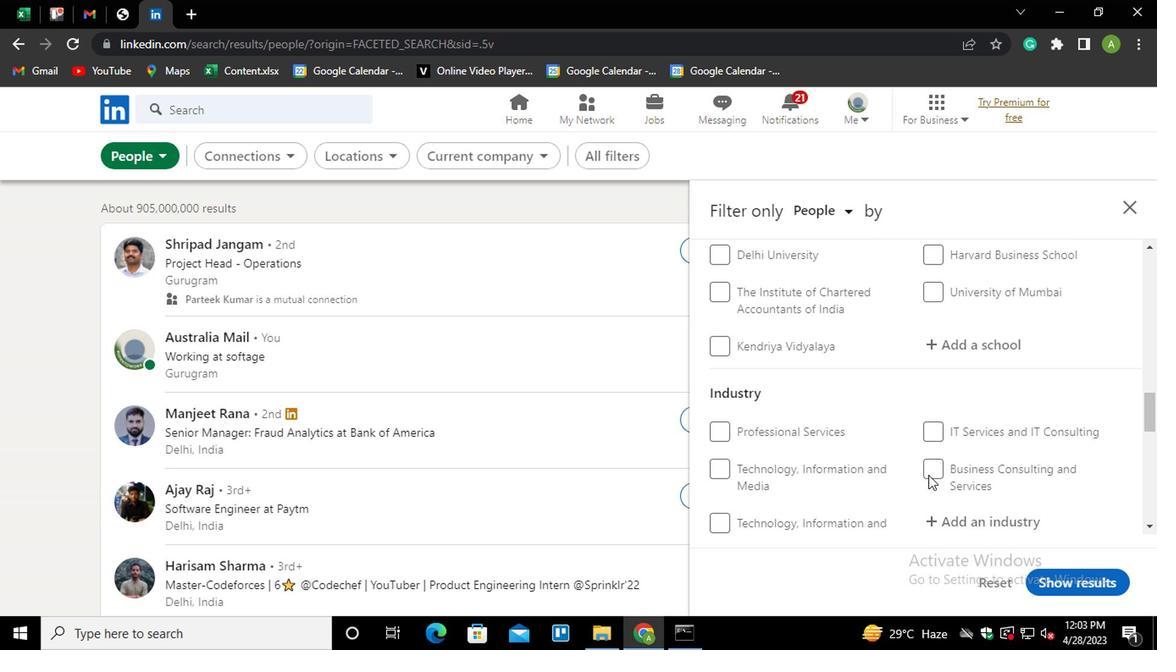 
Action: Mouse scrolled (926, 470) with delta (0, 0)
Screenshot: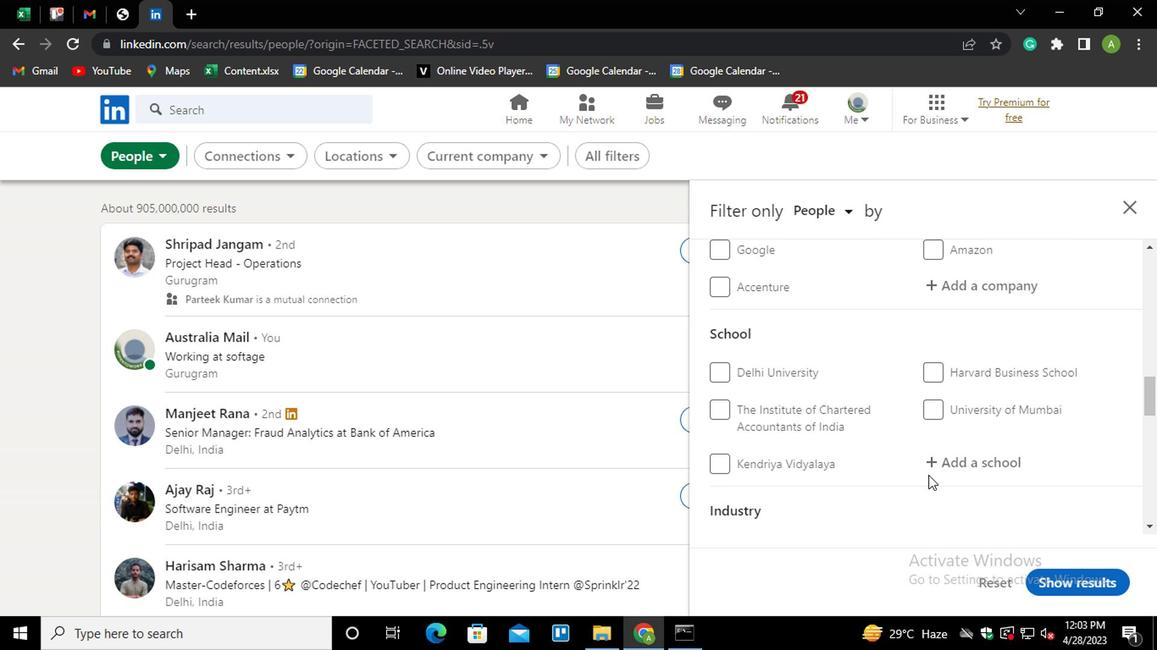 
Action: Mouse scrolled (926, 470) with delta (0, 0)
Screenshot: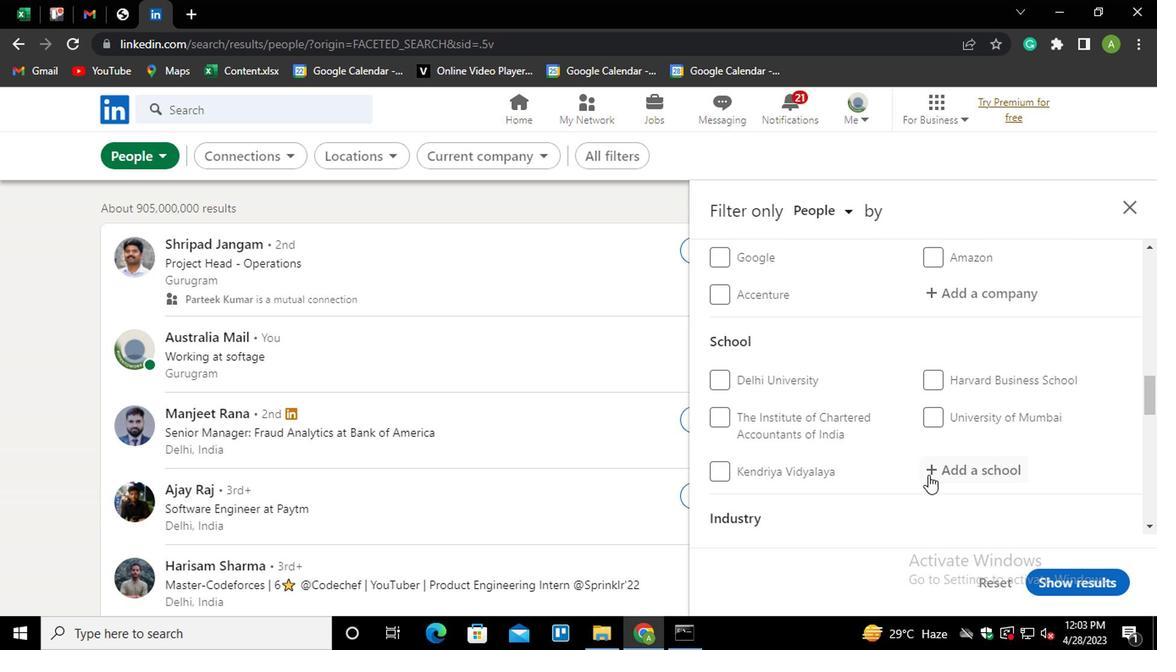 
Action: Mouse scrolled (926, 470) with delta (0, 0)
Screenshot: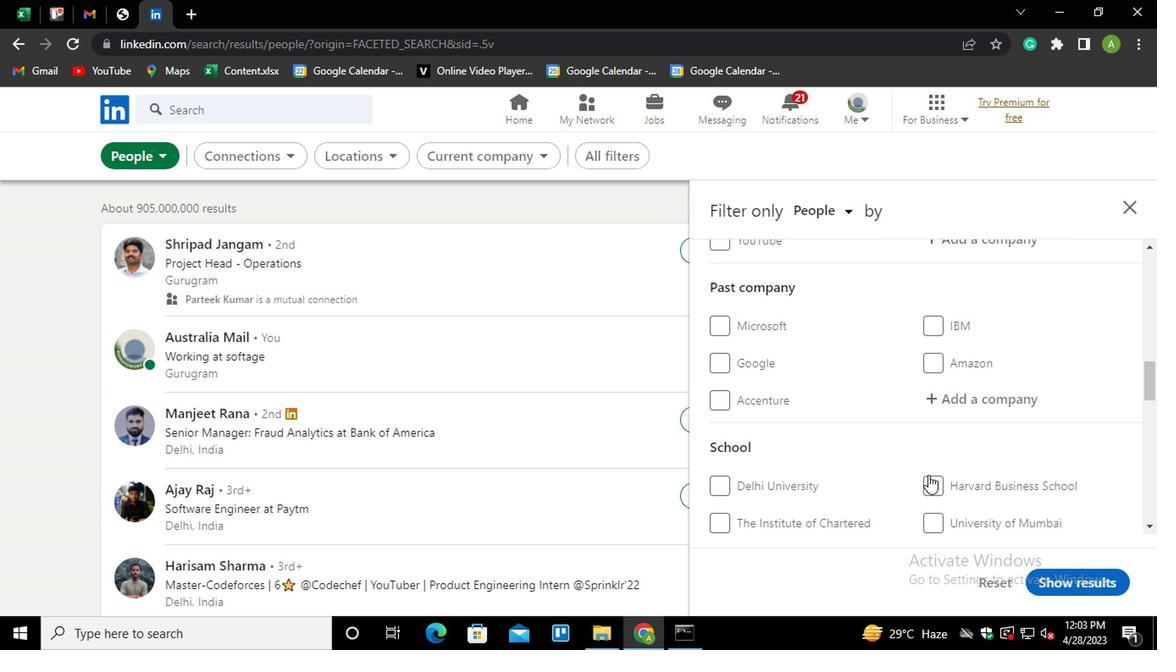 
Action: Mouse scrolled (926, 470) with delta (0, 0)
Screenshot: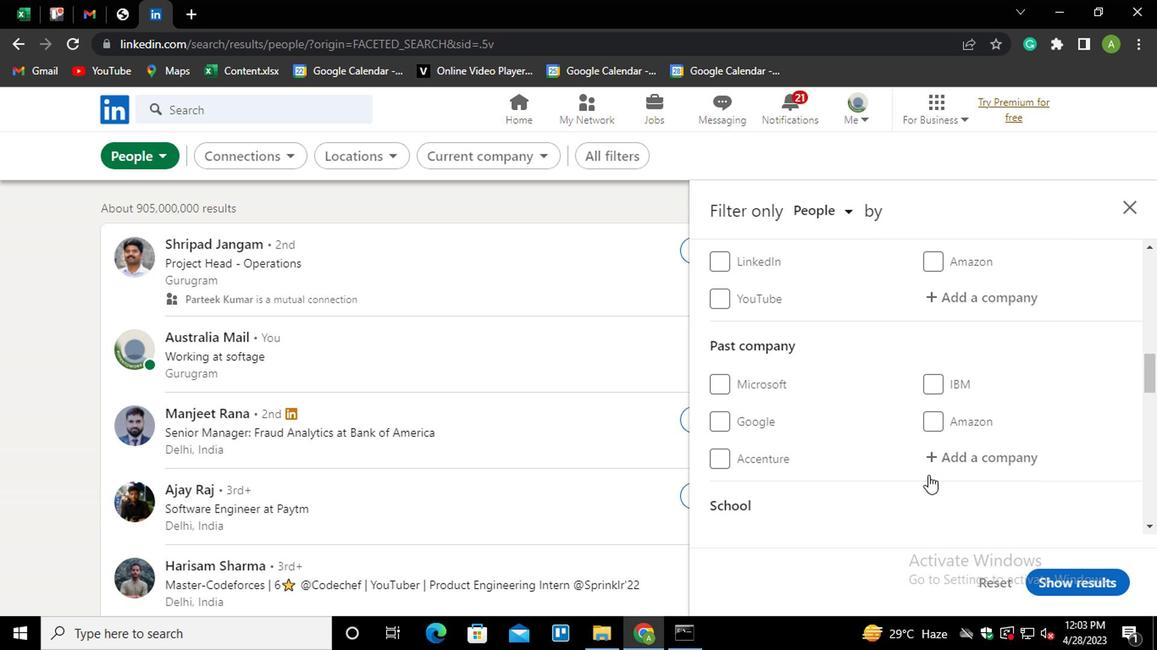 
Action: Mouse moved to (943, 458)
Screenshot: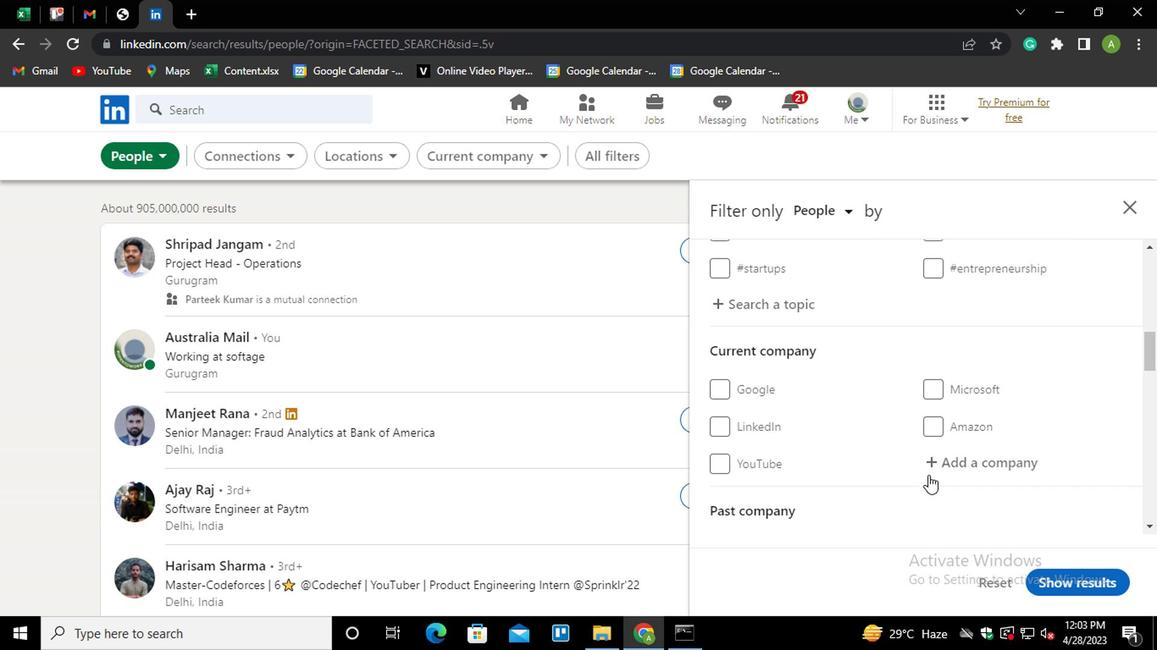 
Action: Mouse pressed left at (943, 458)
Screenshot: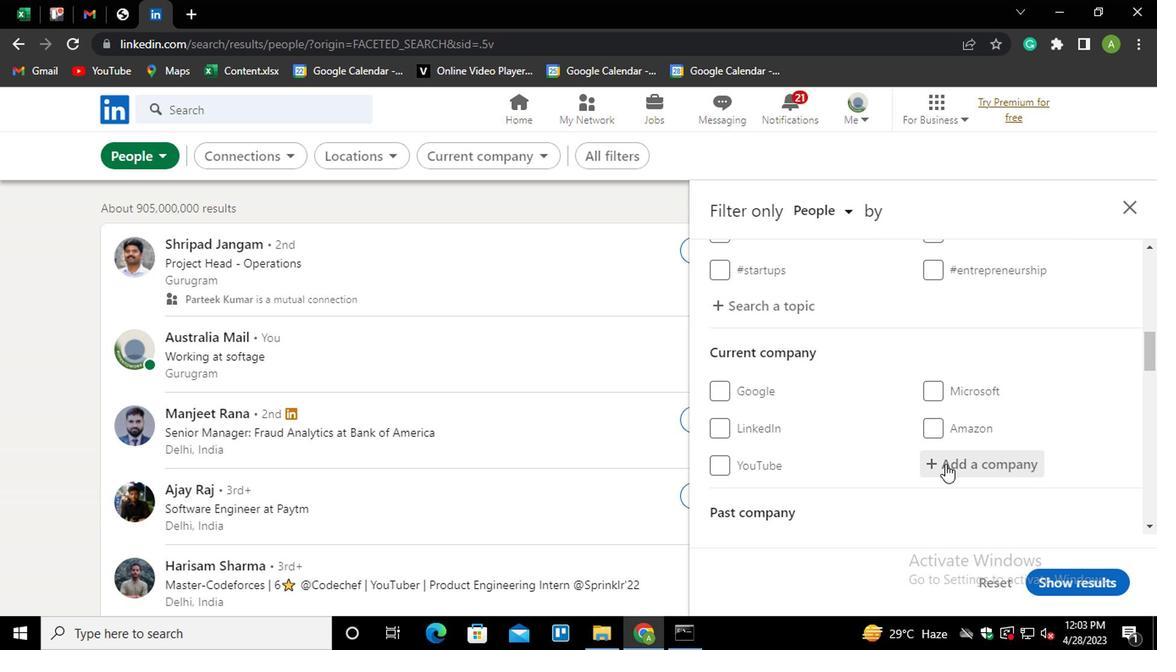
Action: Key pressed <Key.shift>
Screenshot: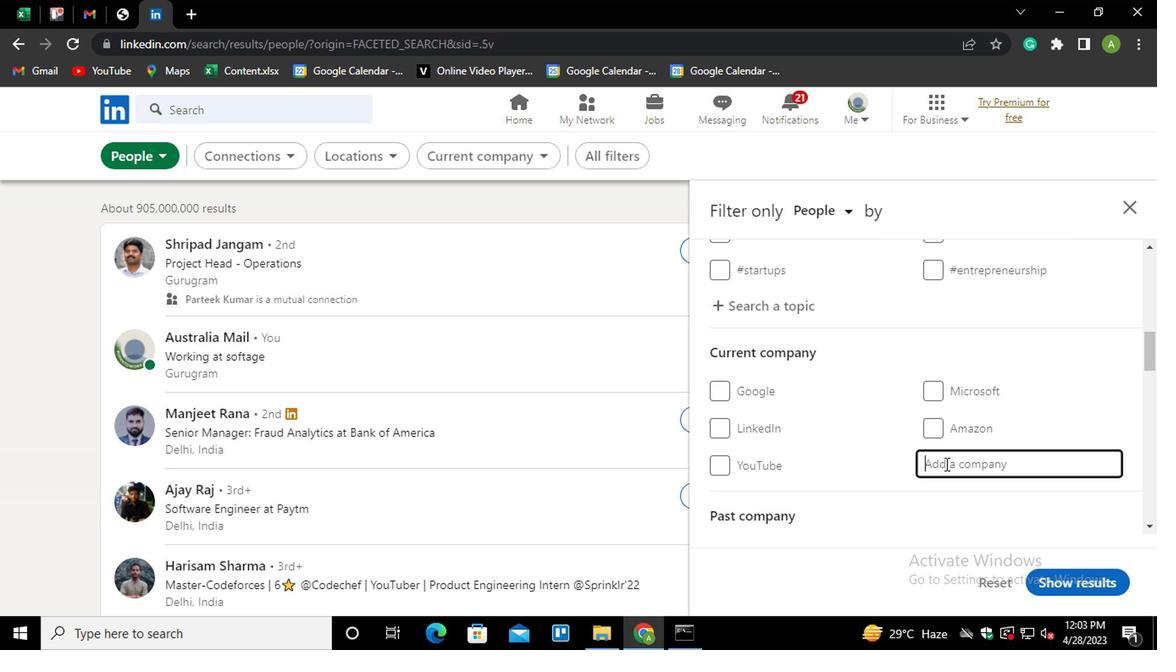 
Action: Mouse moved to (943, 458)
Screenshot: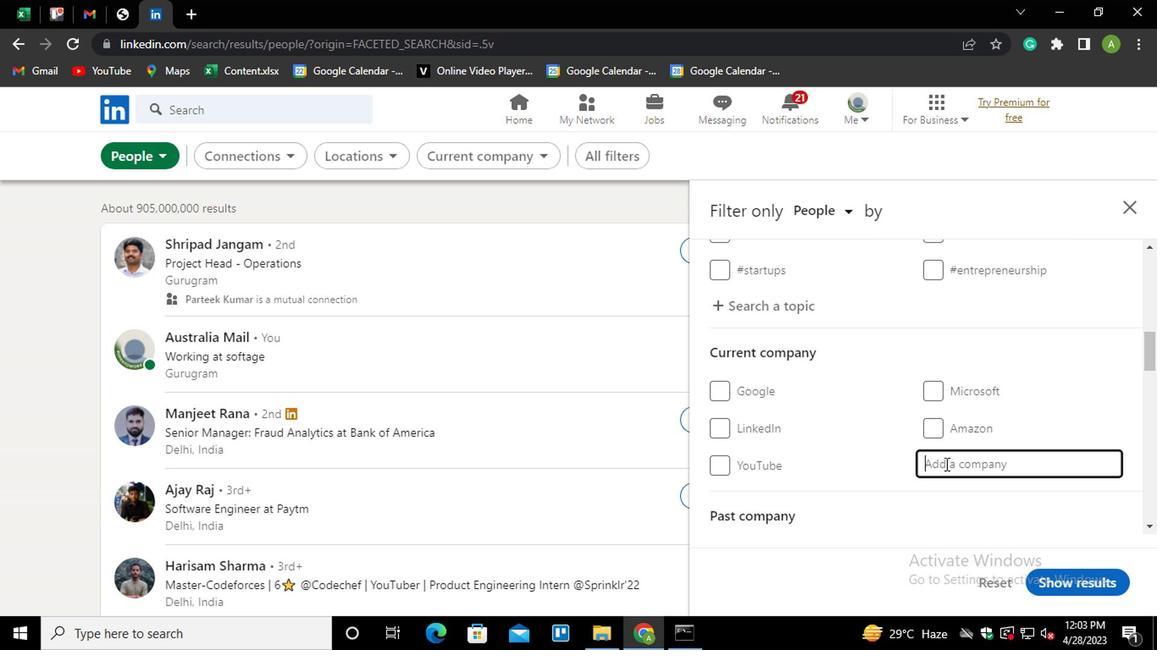 
Action: Key pressed B
Screenshot: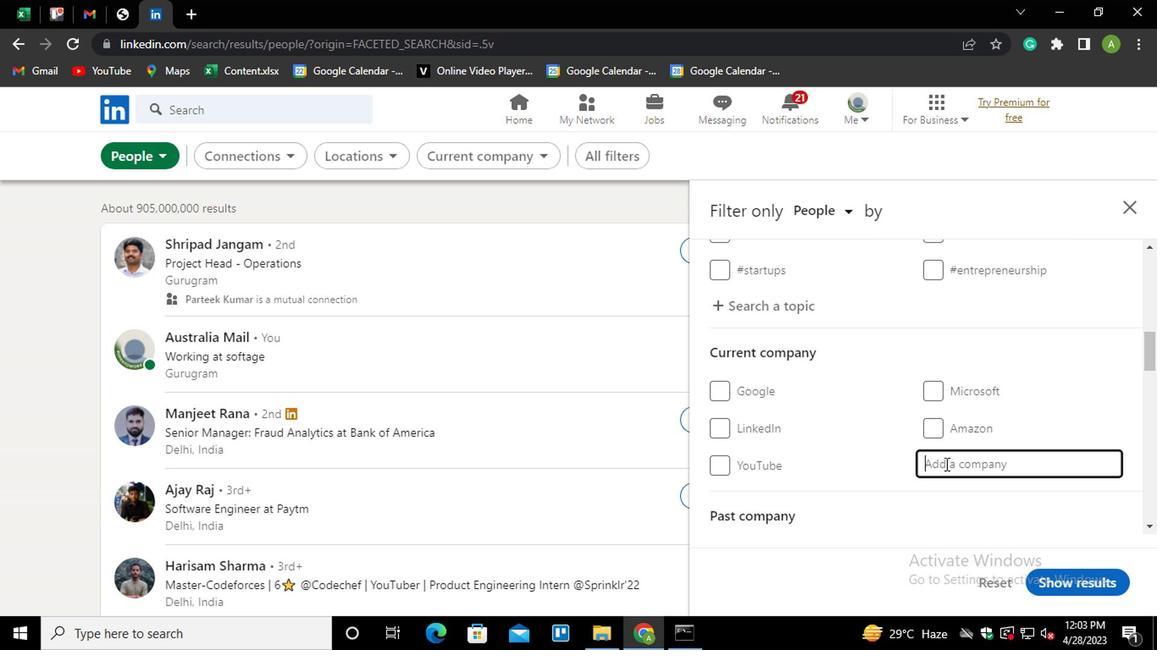 
Action: Mouse moved to (939, 459)
Screenshot: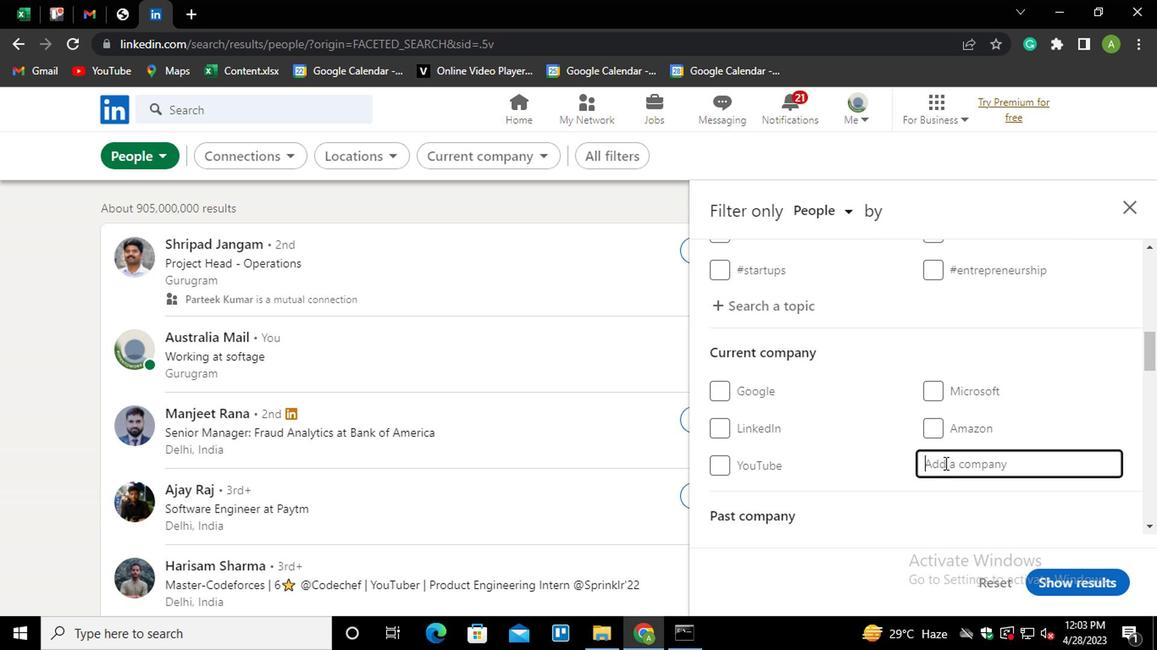 
Action: Key pressed LUME<Key.down><Key.down><Key.enter>
Screenshot: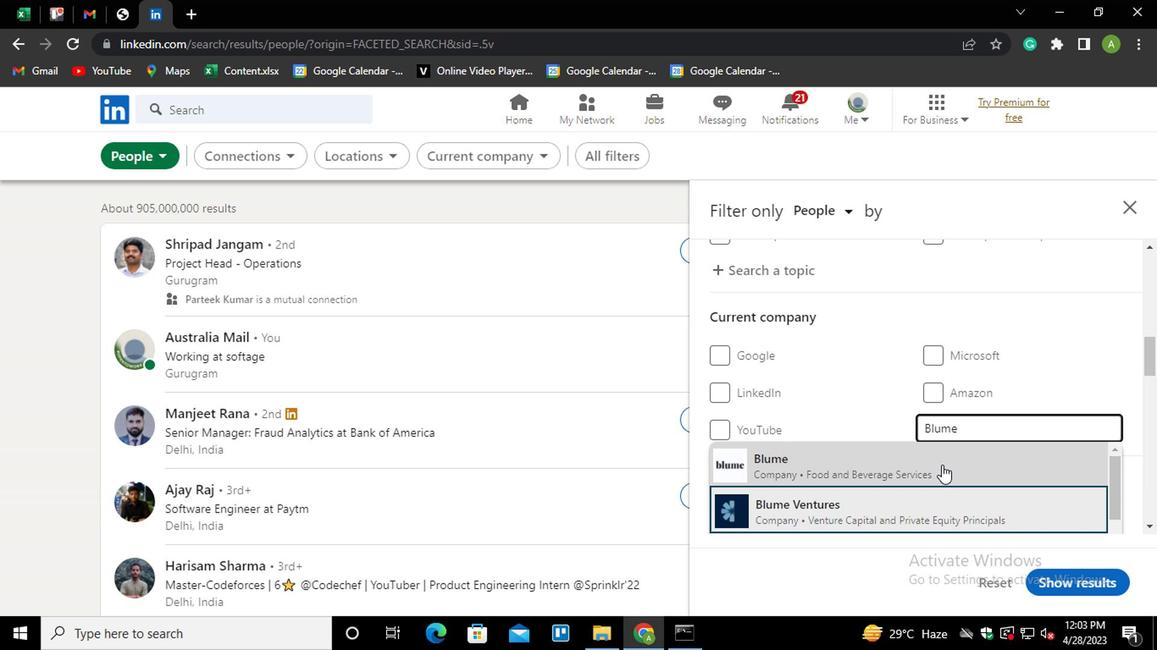 
Action: Mouse scrolled (939, 458) with delta (0, 0)
Screenshot: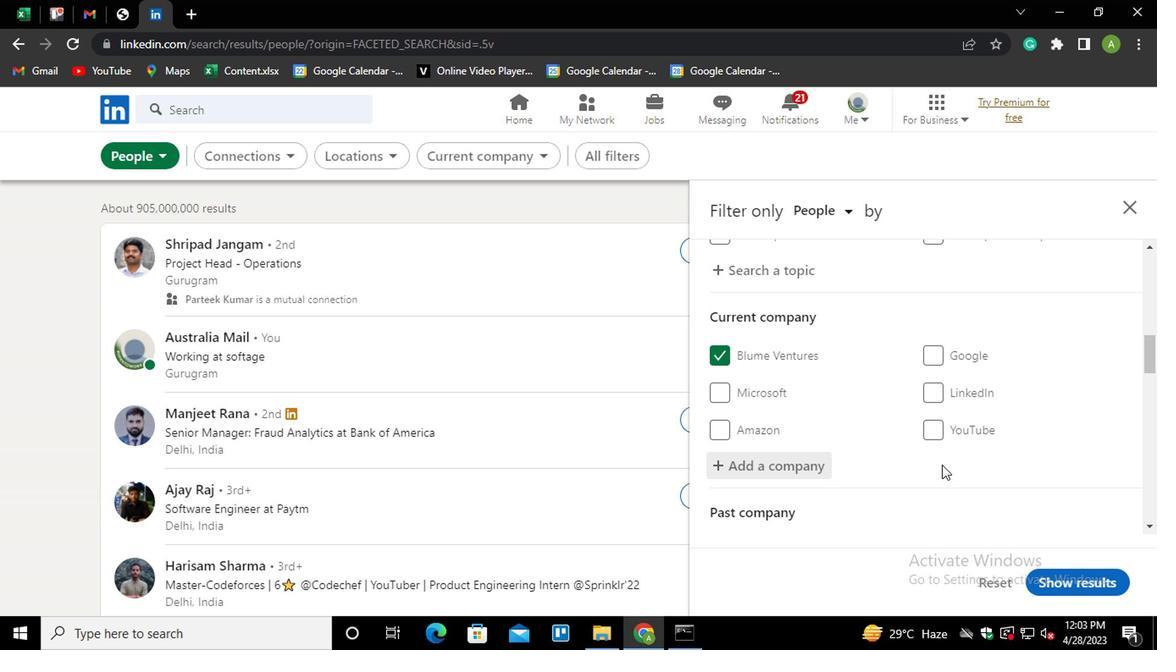 
Action: Mouse scrolled (939, 458) with delta (0, 0)
Screenshot: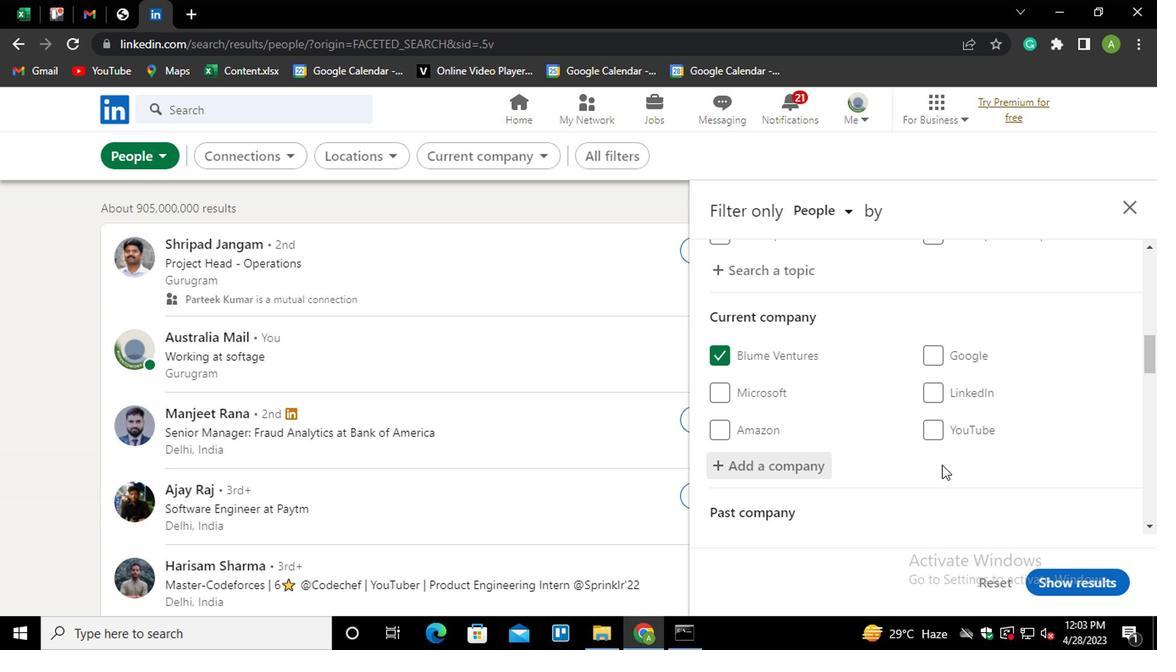 
Action: Mouse scrolled (939, 458) with delta (0, 0)
Screenshot: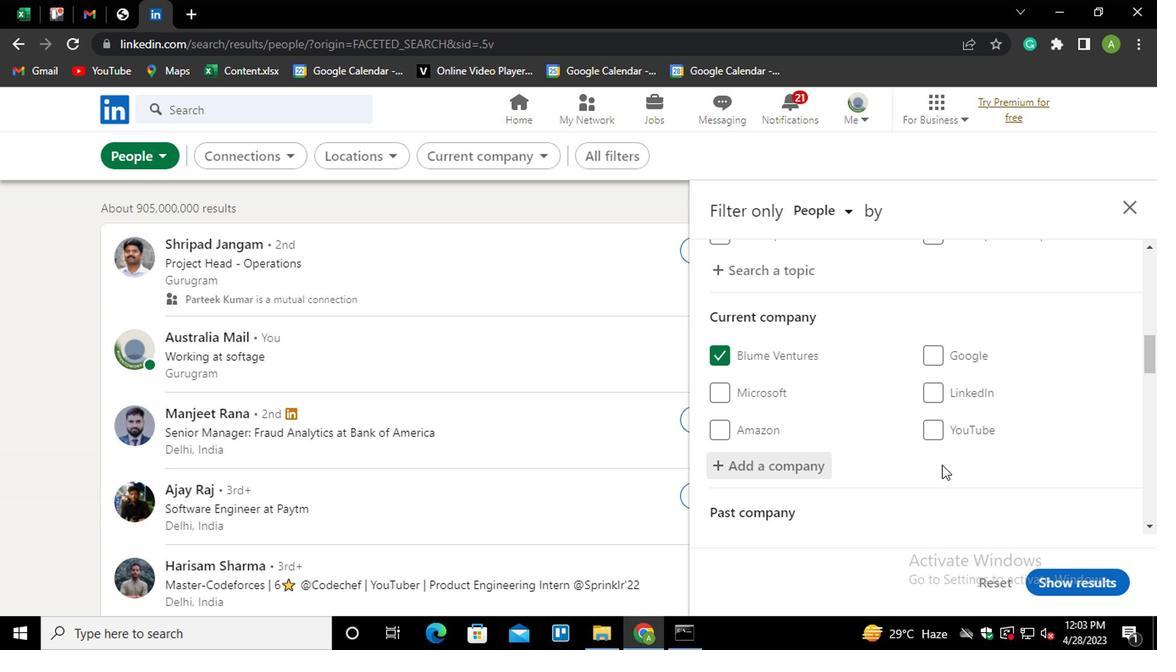 
Action: Mouse scrolled (939, 458) with delta (0, 0)
Screenshot: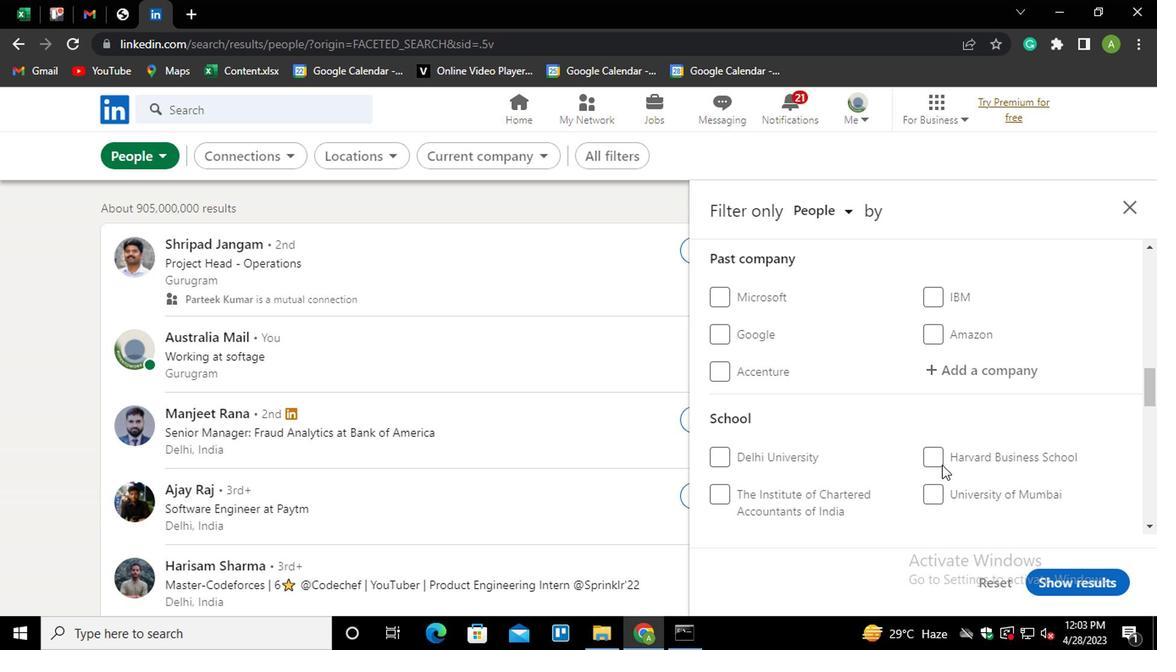 
Action: Mouse scrolled (939, 458) with delta (0, 0)
Screenshot: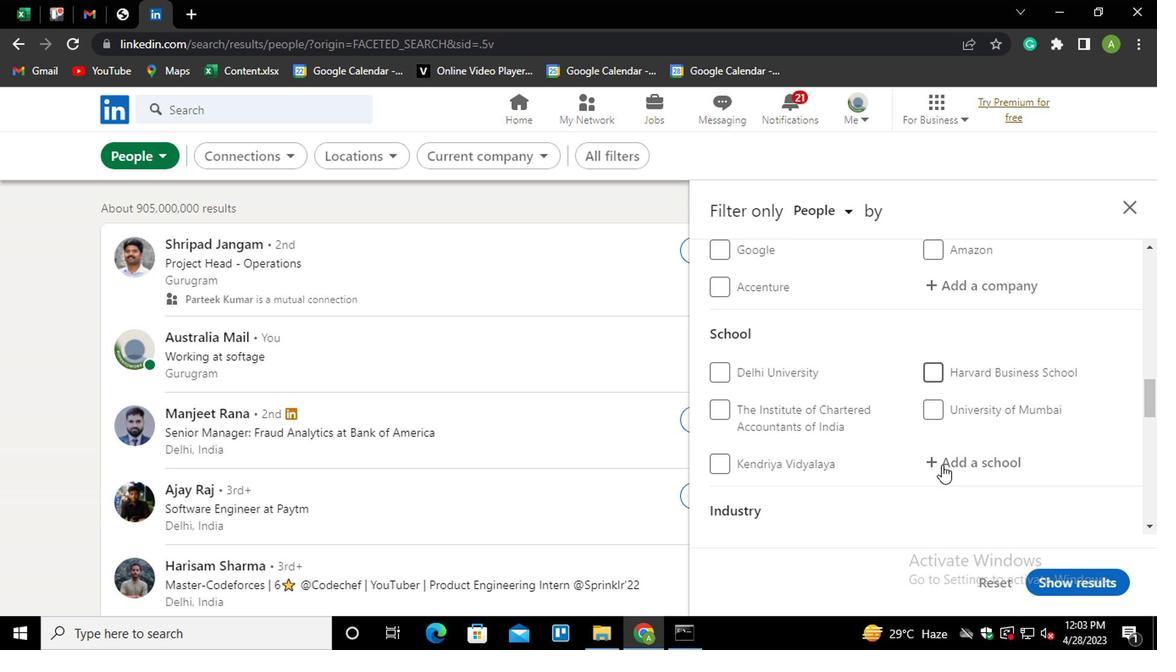 
Action: Mouse moved to (946, 376)
Screenshot: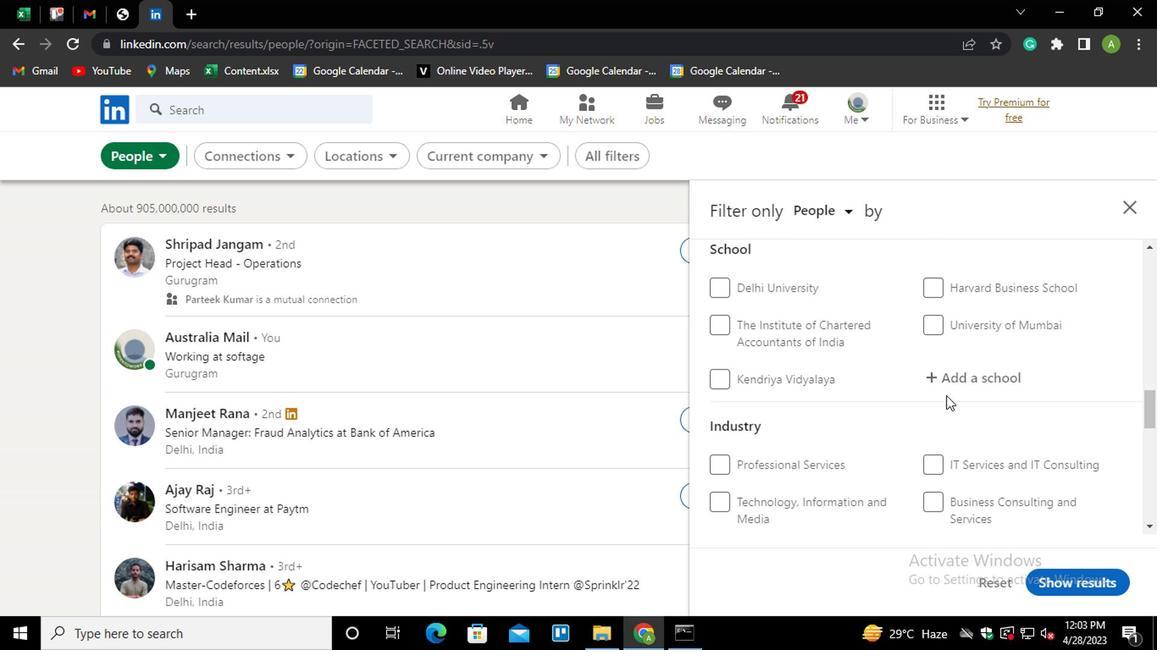 
Action: Mouse pressed left at (946, 376)
Screenshot: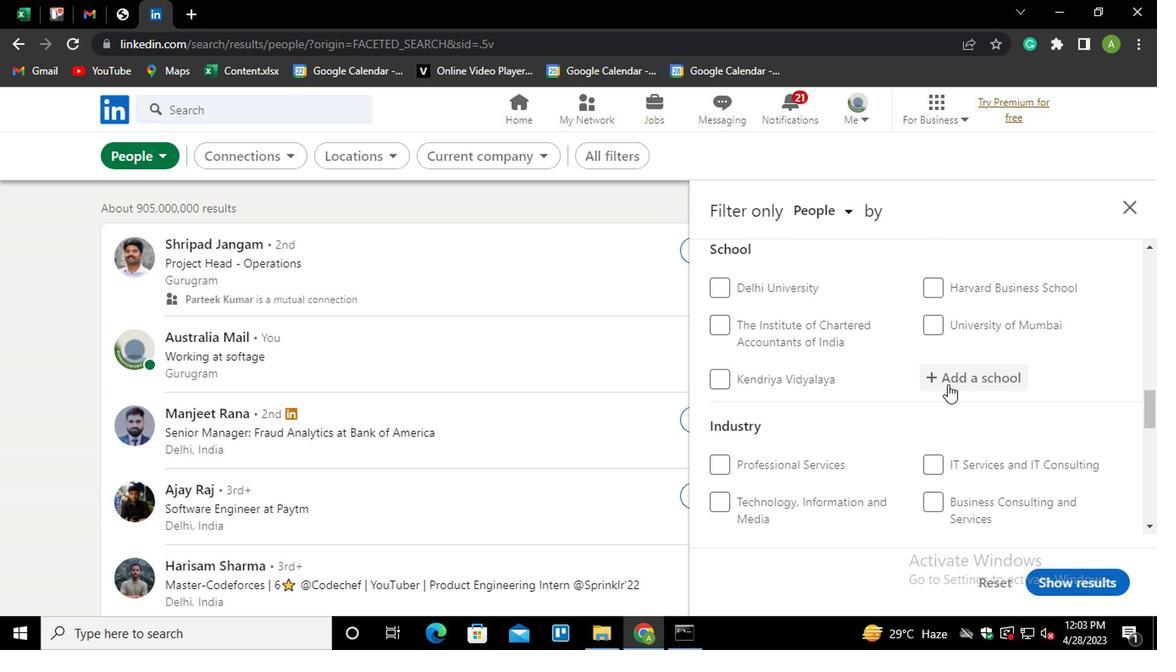 
Action: Key pressed <Key.shift>M.<Key.shift><Key.shift><Key.shift><Key.shift><Key.shift><Key.shift><Key.shift><Key.shift><Key.shift>B.<Key.shift><Key.shift><Key.shift><Key.shift><Key.shift><Key.shift><Key.shift><Key.shift><Key.shift><Key.shift><Key.shift><Key.shift><Key.shift><Key.shift><Key.shift><Key.shift><Key.shift><Key.shift><Key.shift><Key.shift>M<Key.down><Key.enter>
Screenshot: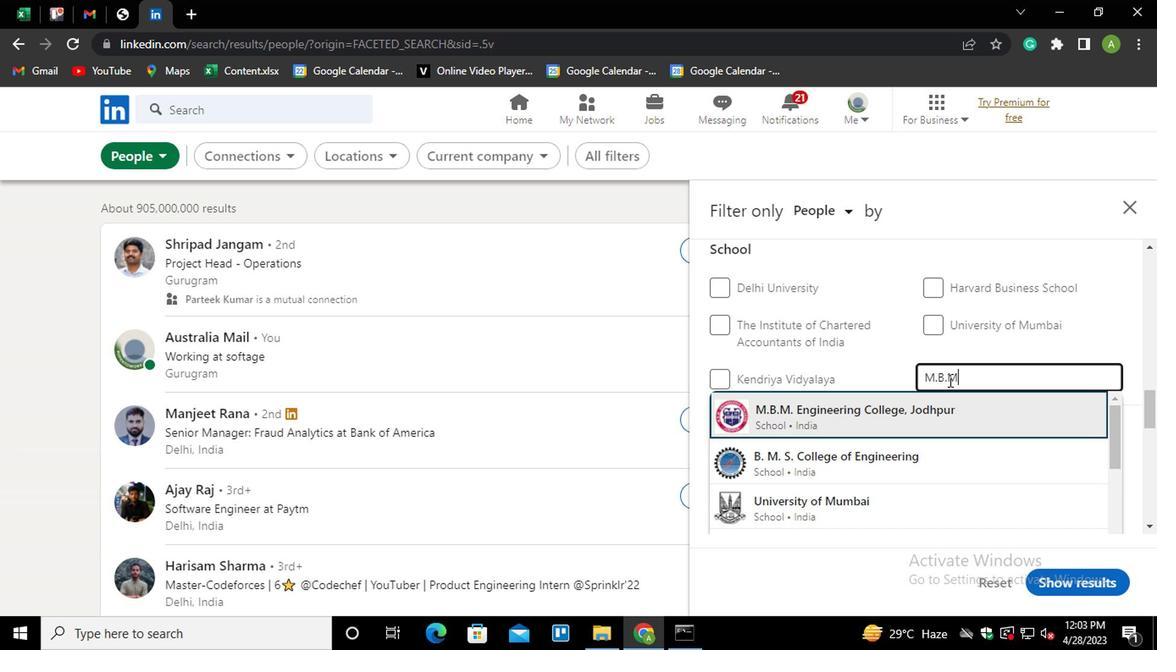 
Action: Mouse scrolled (946, 376) with delta (0, 0)
Screenshot: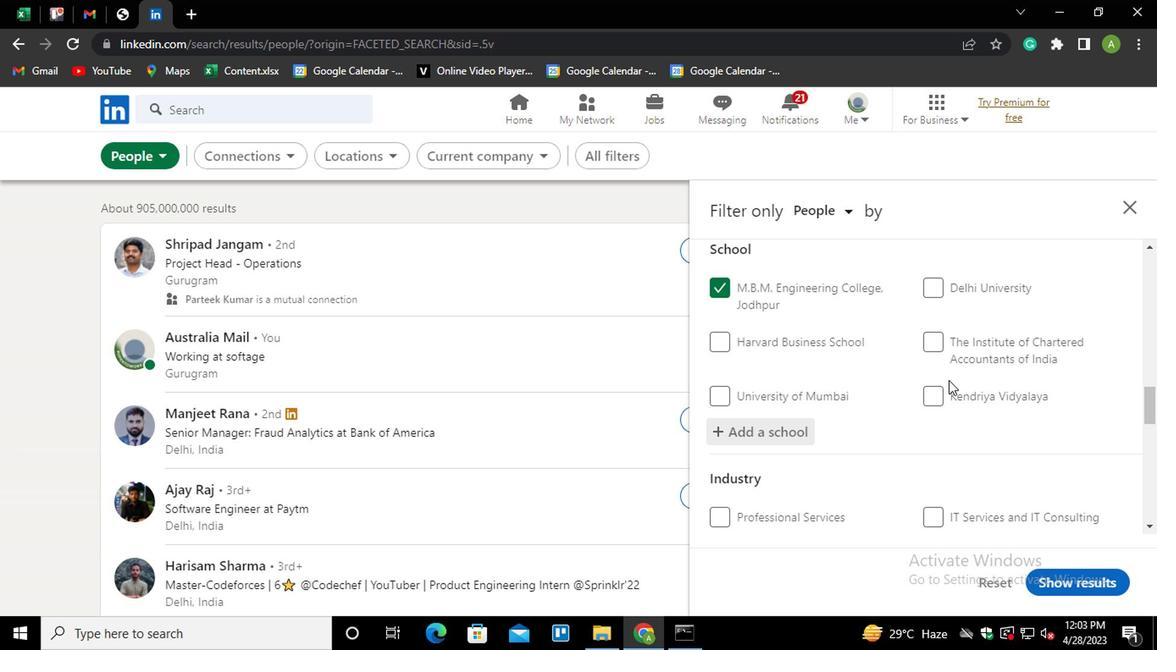 
Action: Mouse scrolled (946, 376) with delta (0, 0)
Screenshot: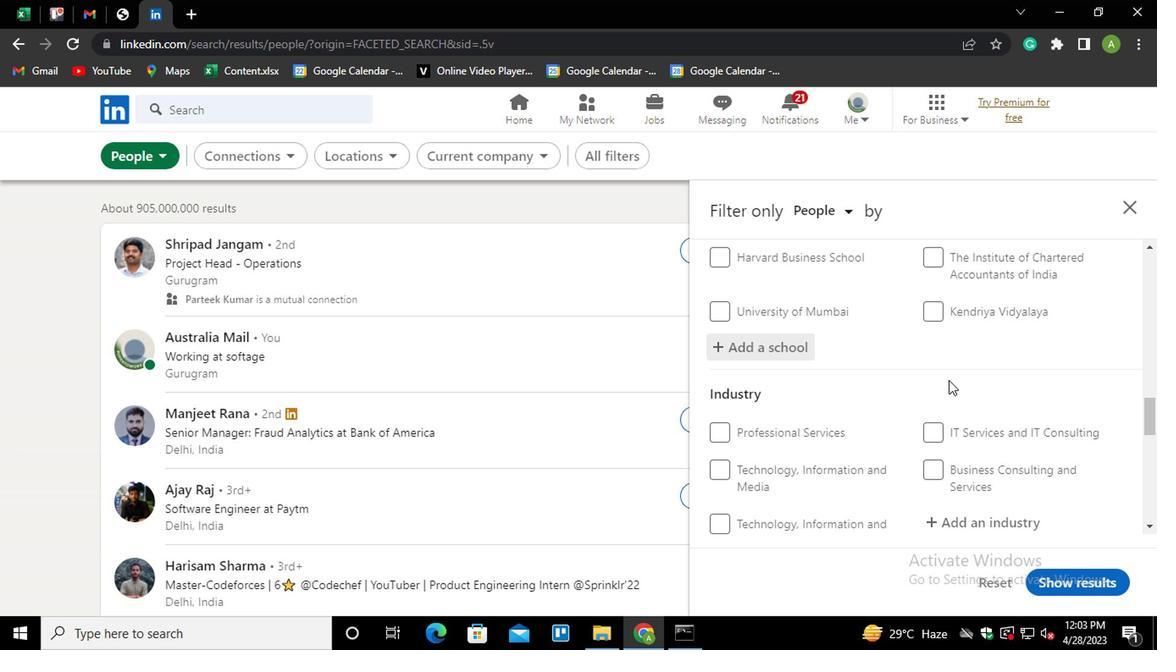 
Action: Mouse scrolled (946, 376) with delta (0, 0)
Screenshot: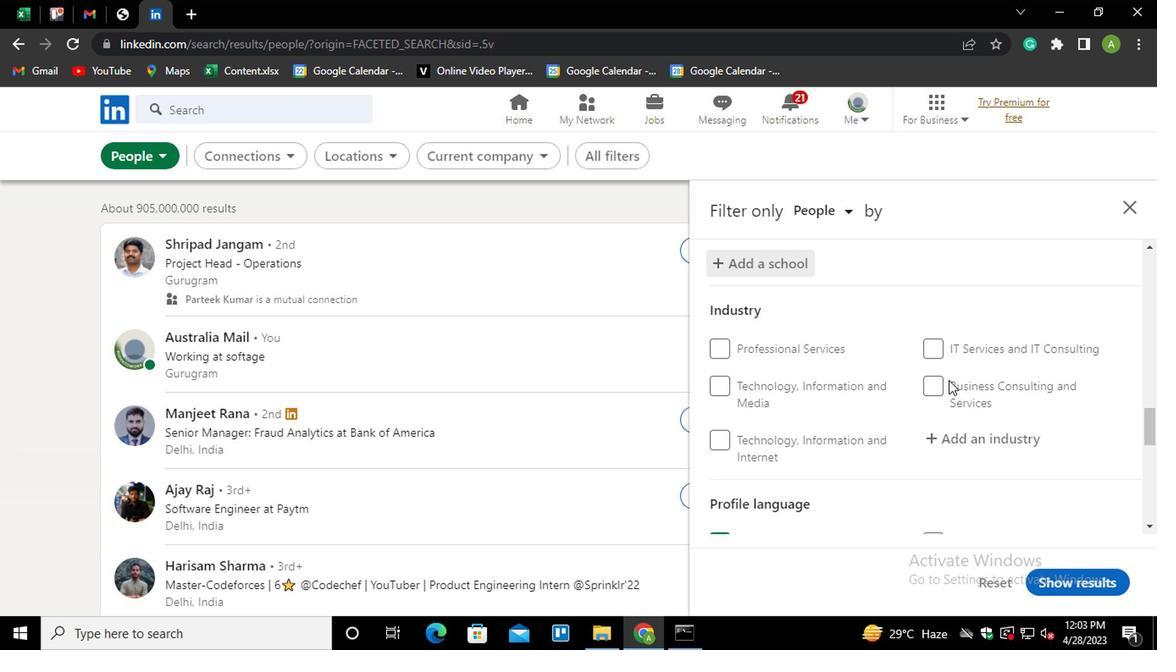 
Action: Mouse moved to (949, 345)
Screenshot: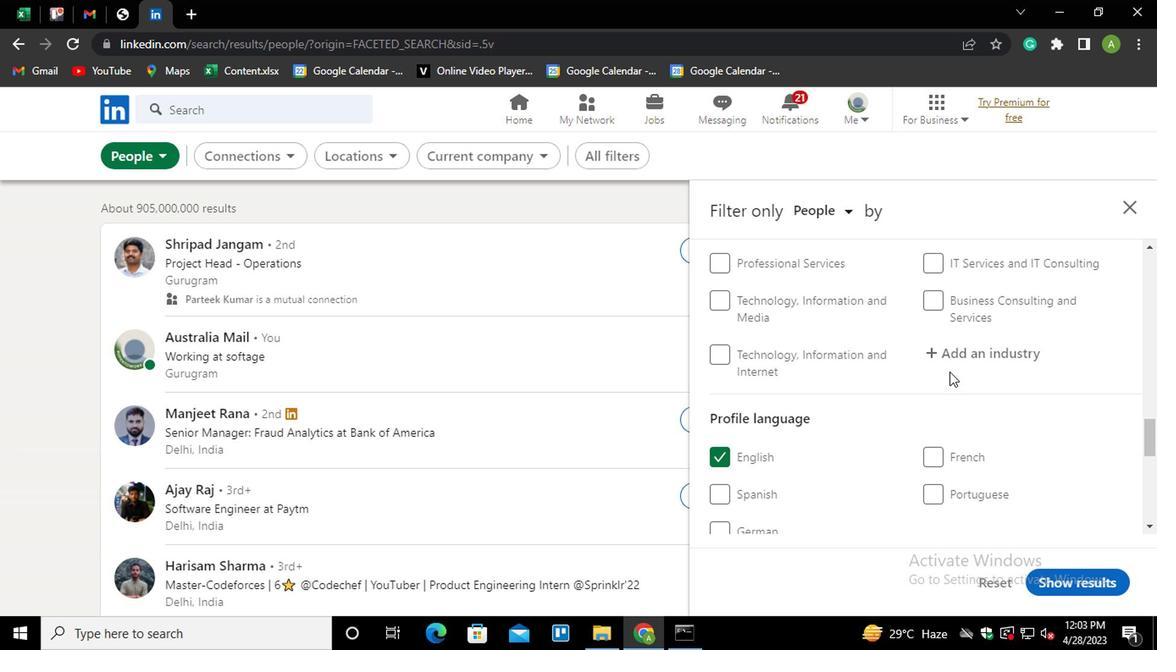 
Action: Mouse pressed left at (949, 345)
Screenshot: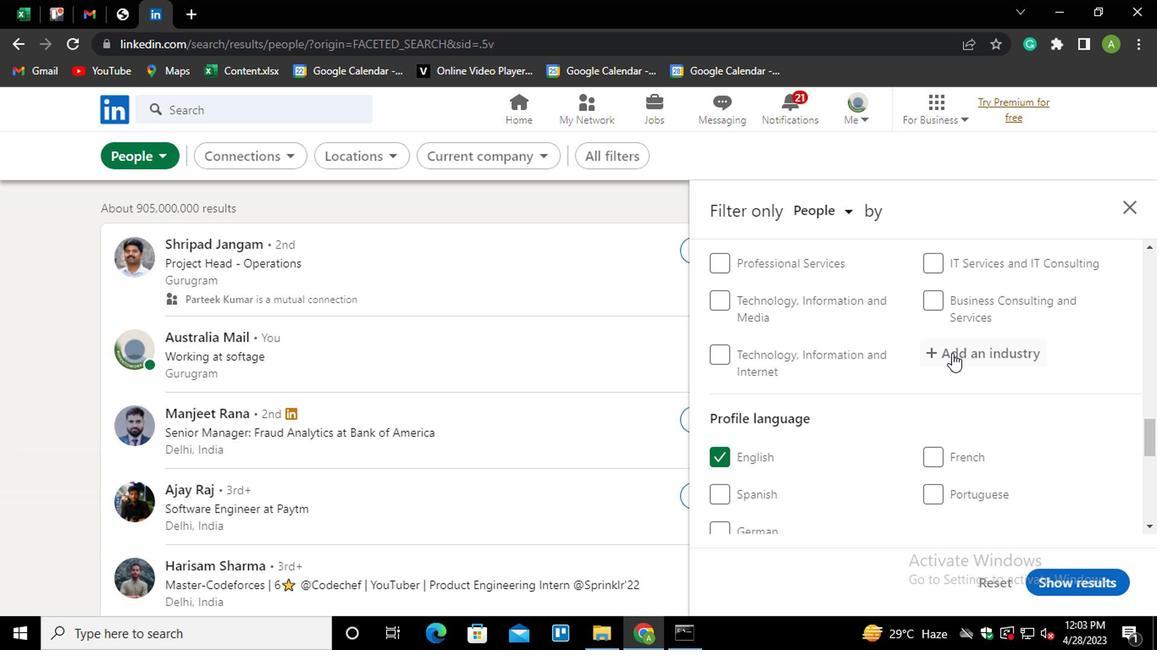 
Action: Mouse moved to (949, 345)
Screenshot: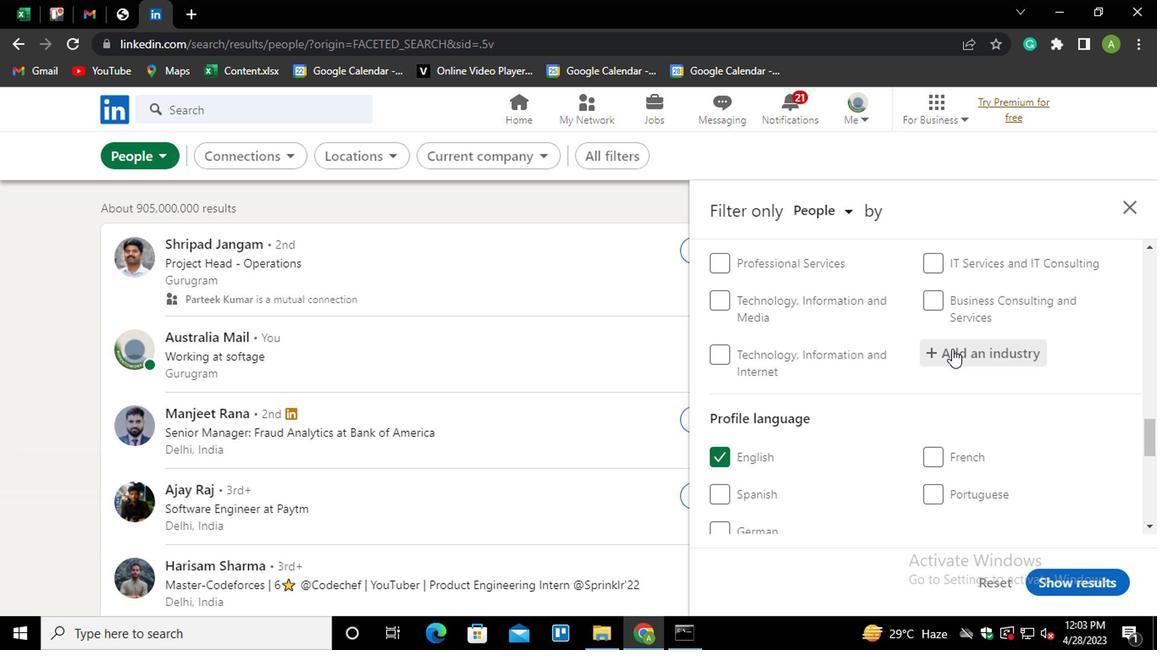
Action: Key pressed <Key.shift>ACCOUNT<Key.down><Key.enter>
Screenshot: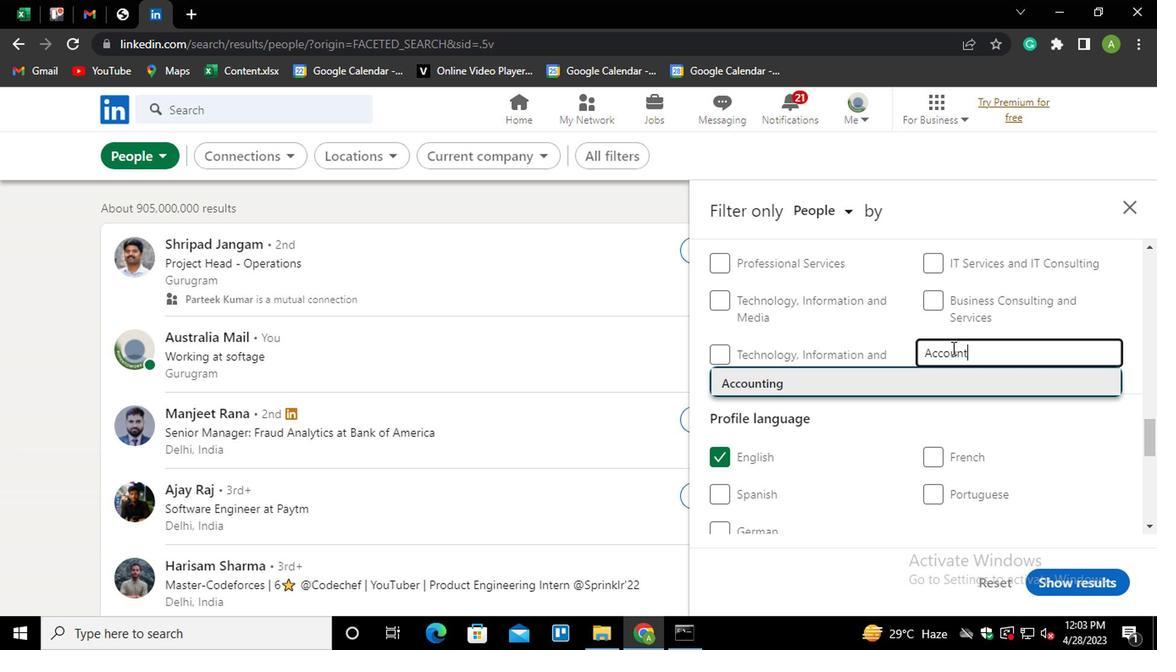
Action: Mouse scrolled (949, 344) with delta (0, 0)
Screenshot: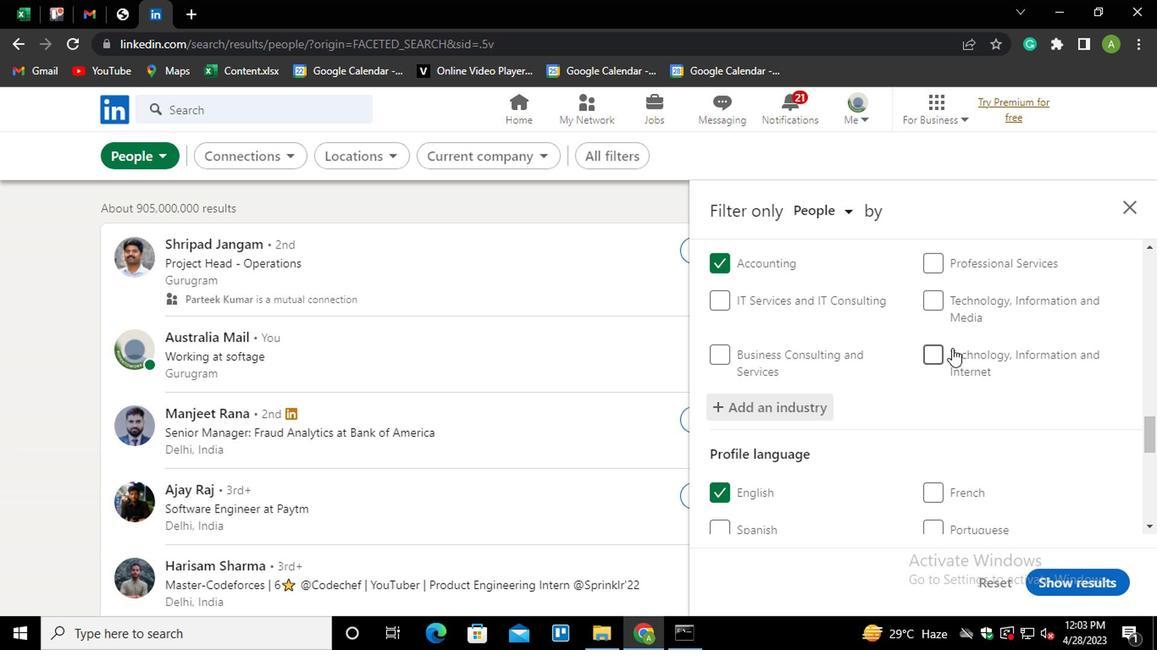 
Action: Mouse scrolled (949, 344) with delta (0, 0)
Screenshot: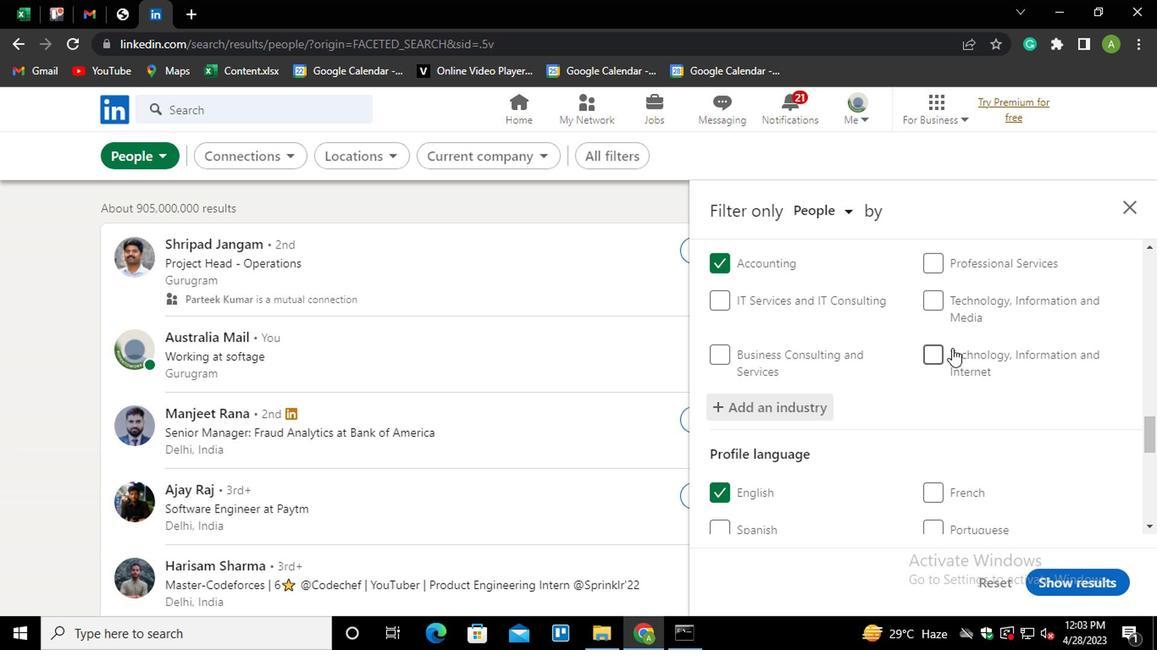 
Action: Mouse scrolled (949, 344) with delta (0, 0)
Screenshot: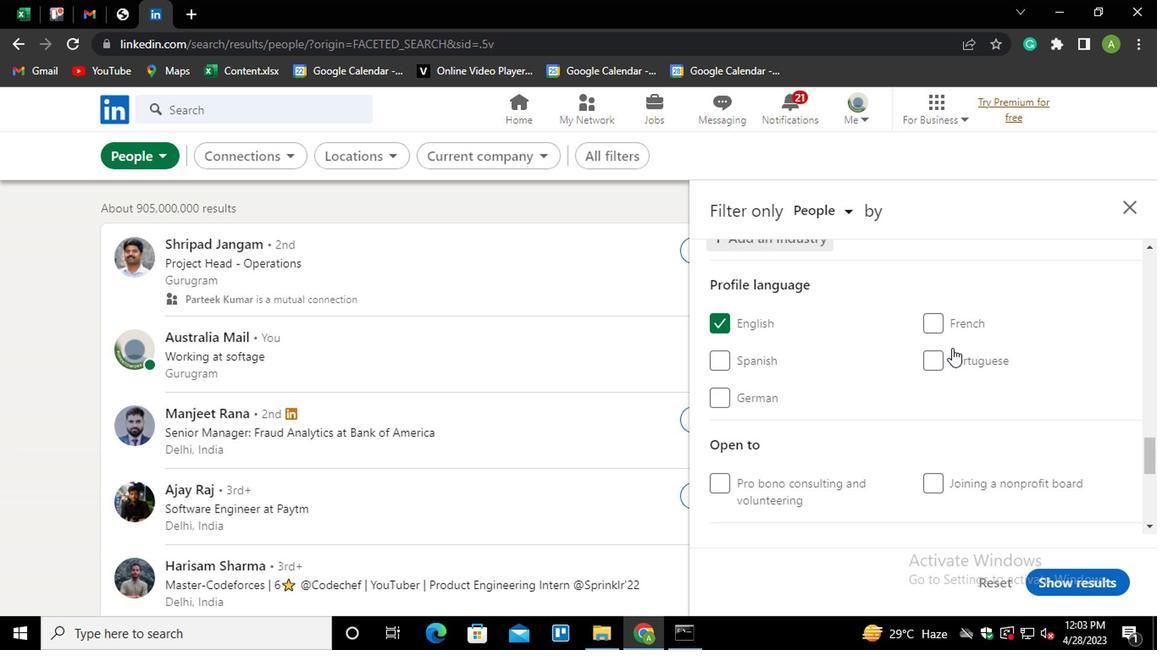 
Action: Mouse scrolled (949, 344) with delta (0, 0)
Screenshot: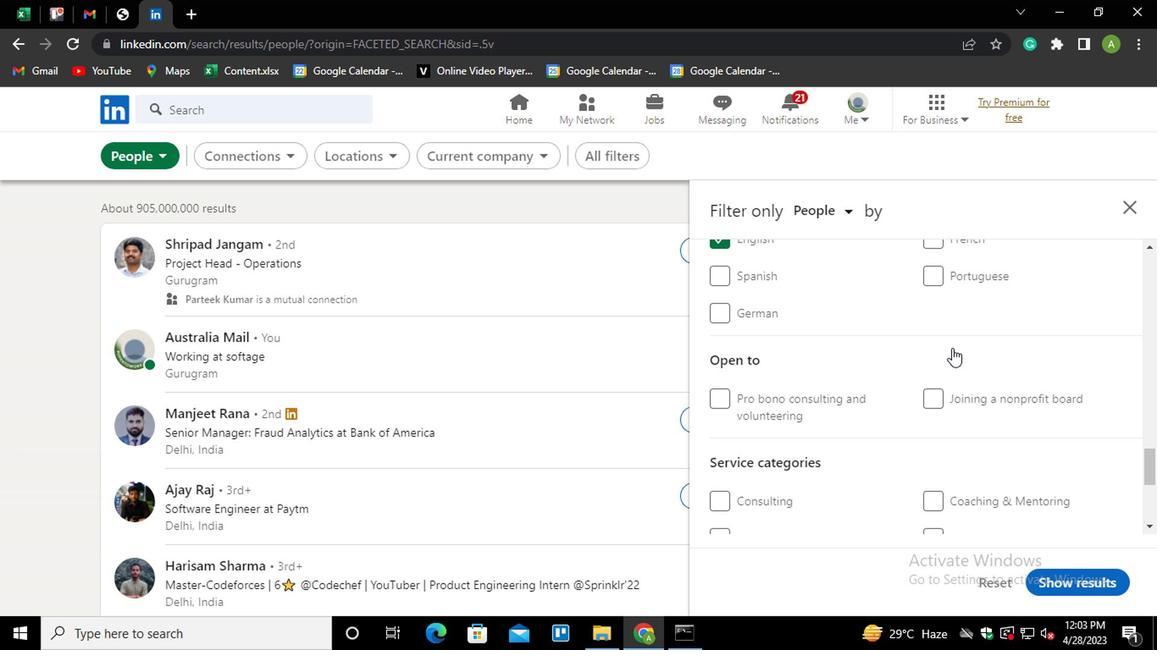 
Action: Mouse scrolled (949, 344) with delta (0, 0)
Screenshot: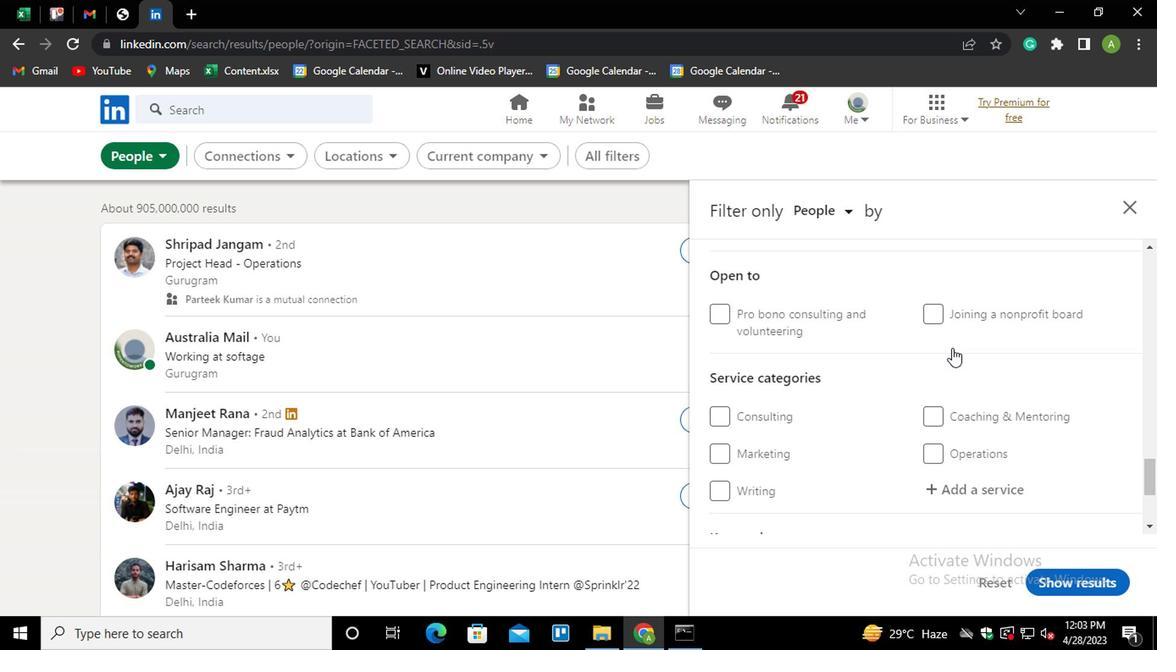
Action: Mouse scrolled (949, 344) with delta (0, 0)
Screenshot: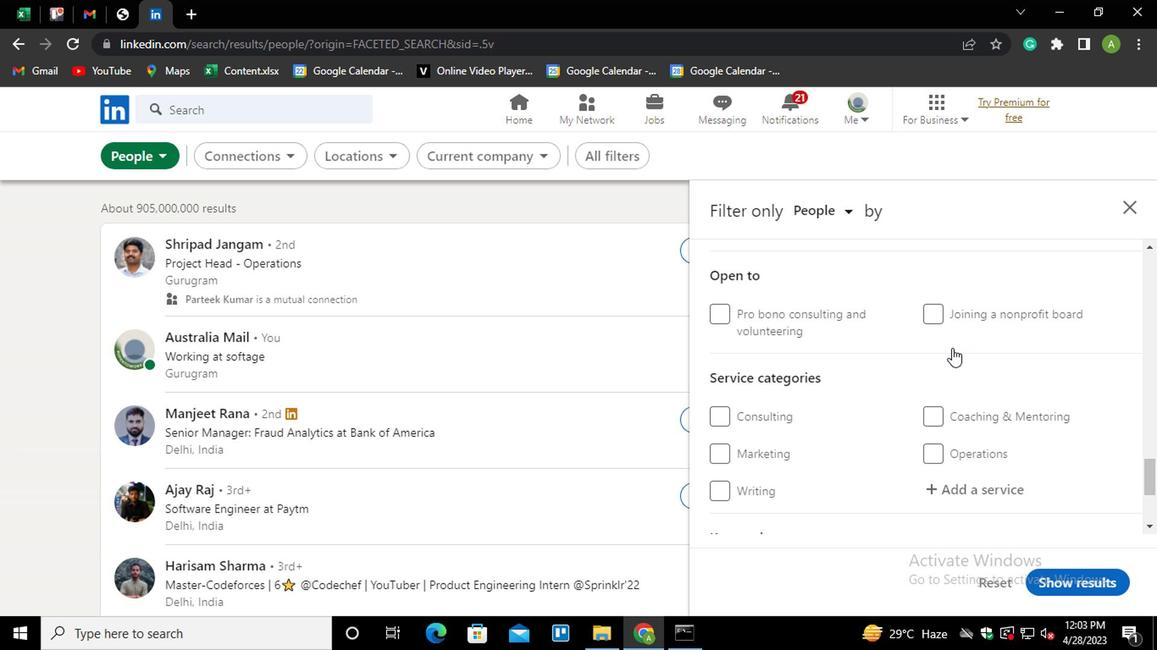 
Action: Mouse moved to (946, 316)
Screenshot: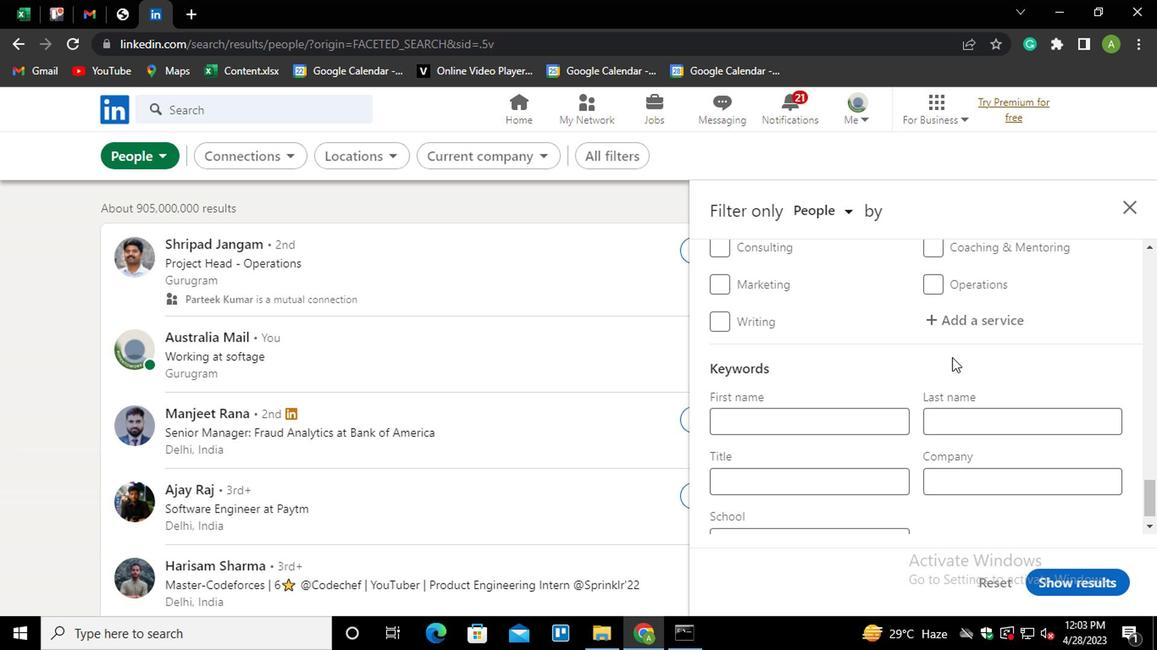 
Action: Mouse pressed left at (946, 316)
Screenshot: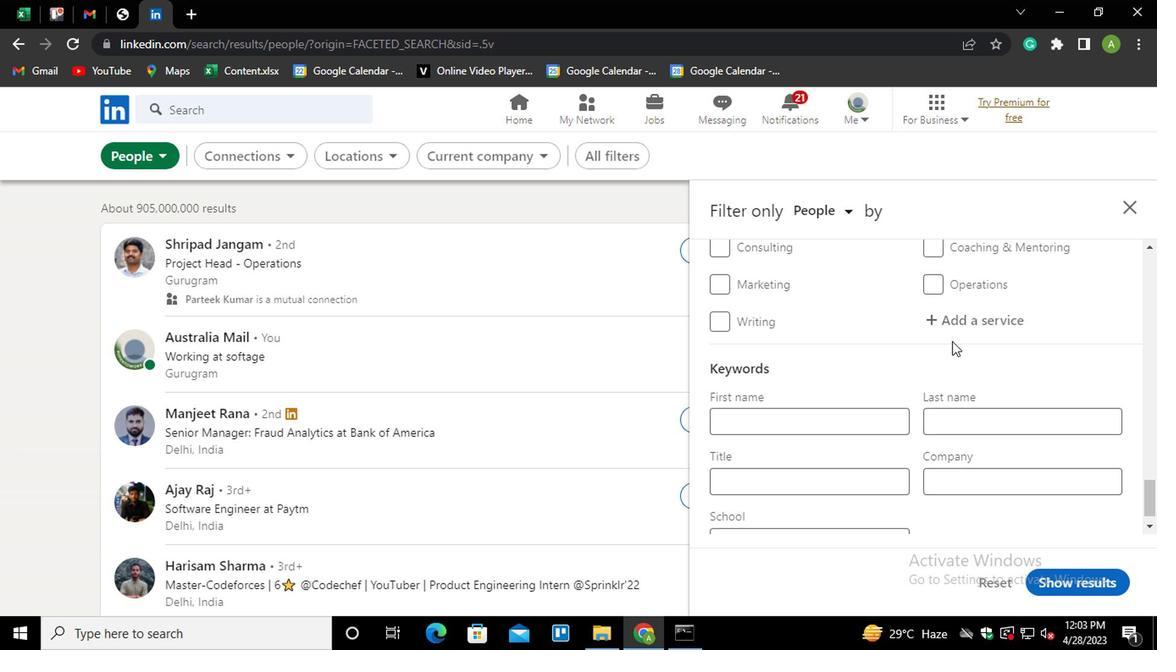 
Action: Key pressed <Key.shift>C<Key.backspace>VIDEO<Key.down><Key.down><Key.down><Key.enter>
Screenshot: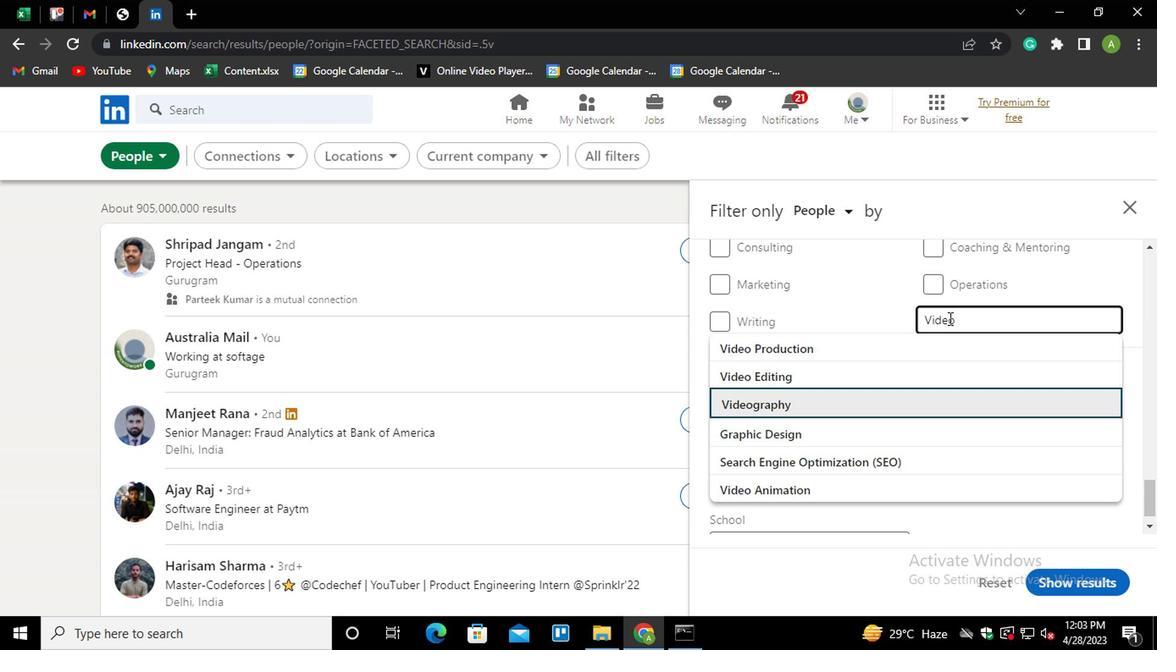 
Action: Mouse scrolled (946, 315) with delta (0, -1)
Screenshot: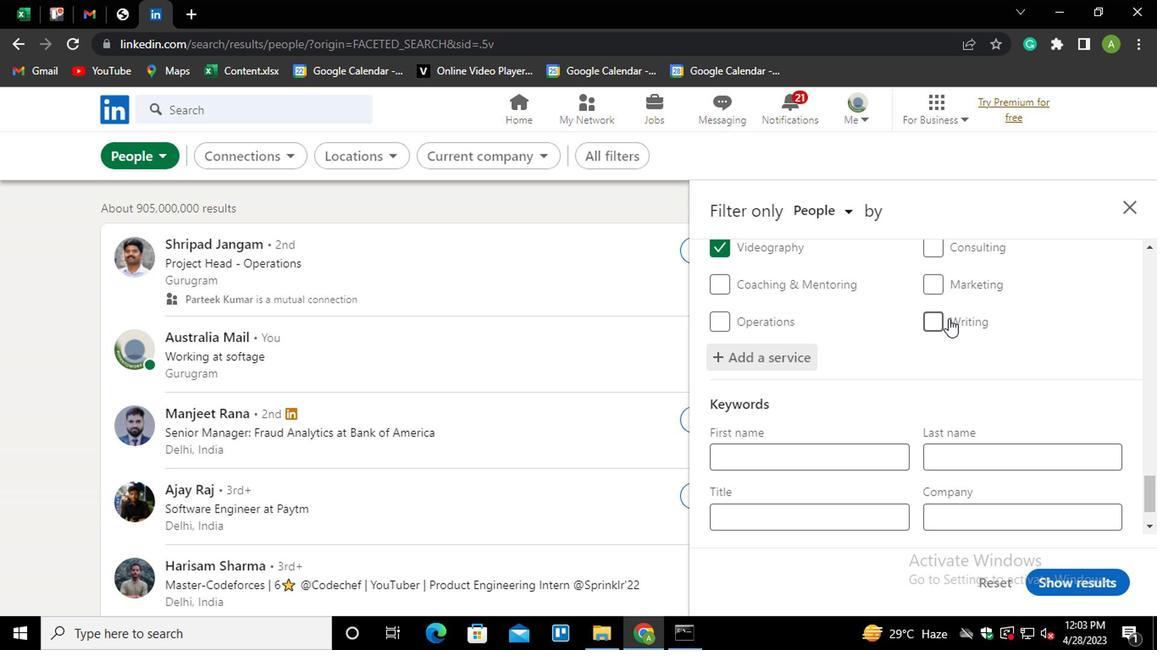 
Action: Mouse scrolled (946, 315) with delta (0, -1)
Screenshot: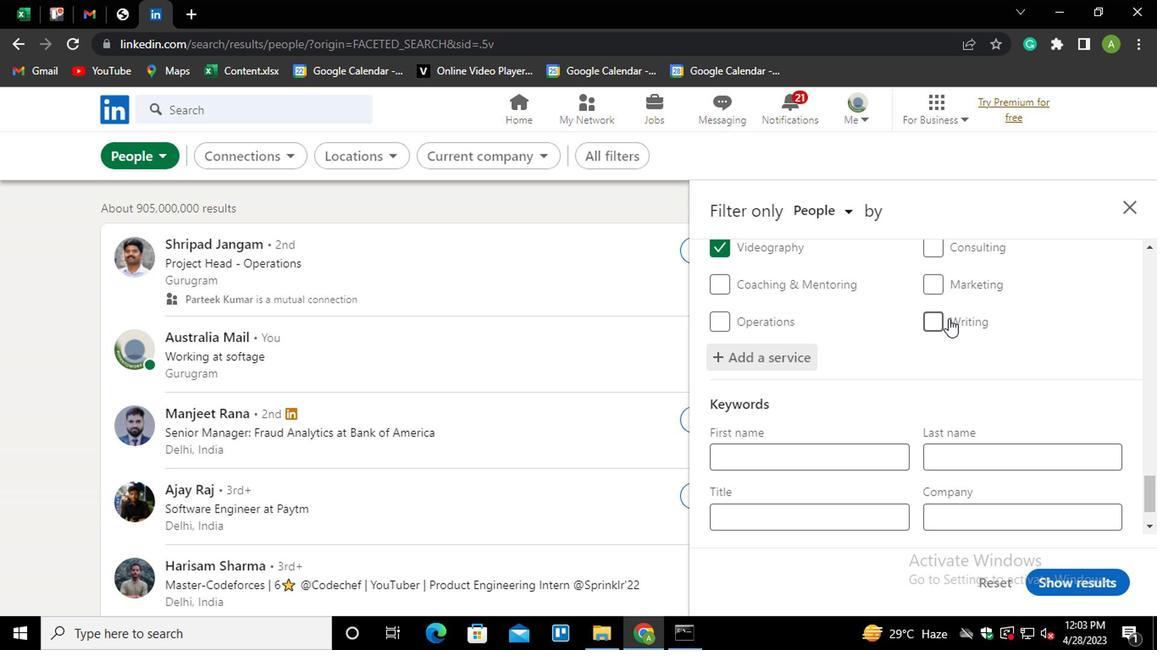 
Action: Mouse scrolled (946, 315) with delta (0, -1)
Screenshot: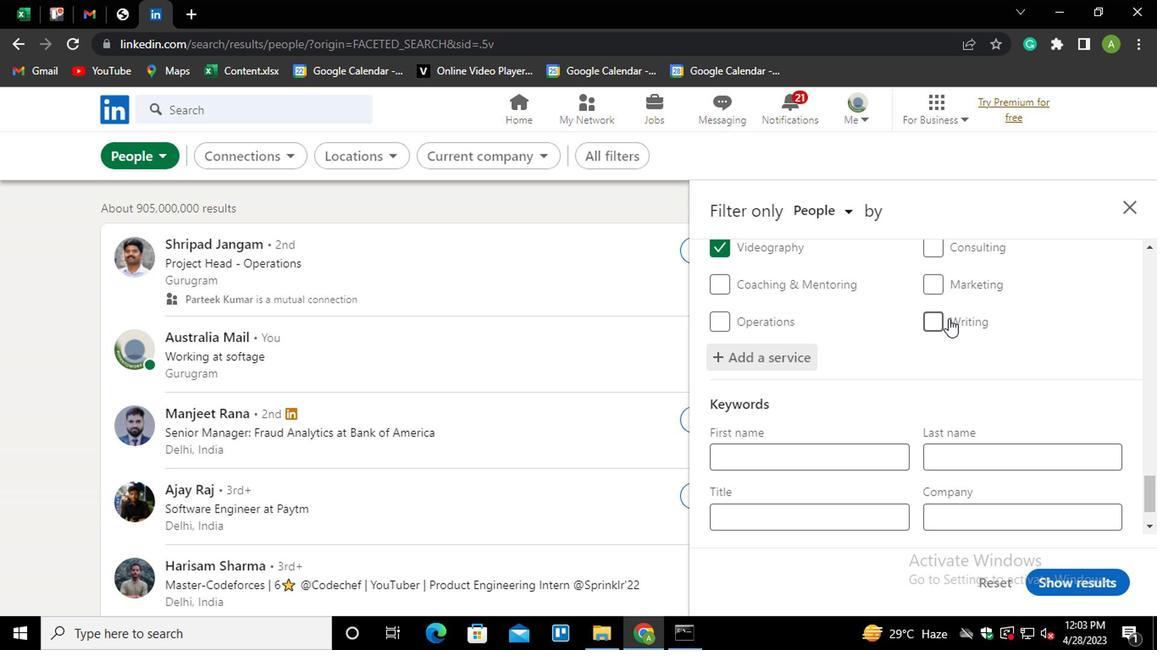 
Action: Mouse scrolled (946, 315) with delta (0, -1)
Screenshot: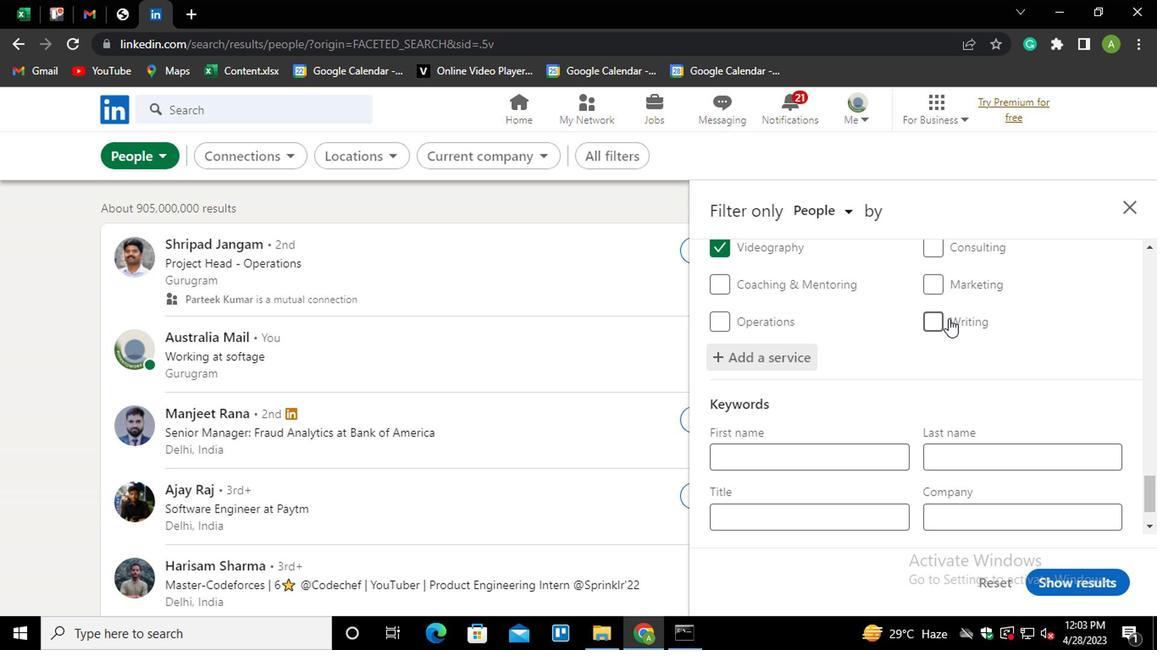 
Action: Mouse scrolled (946, 315) with delta (0, -1)
Screenshot: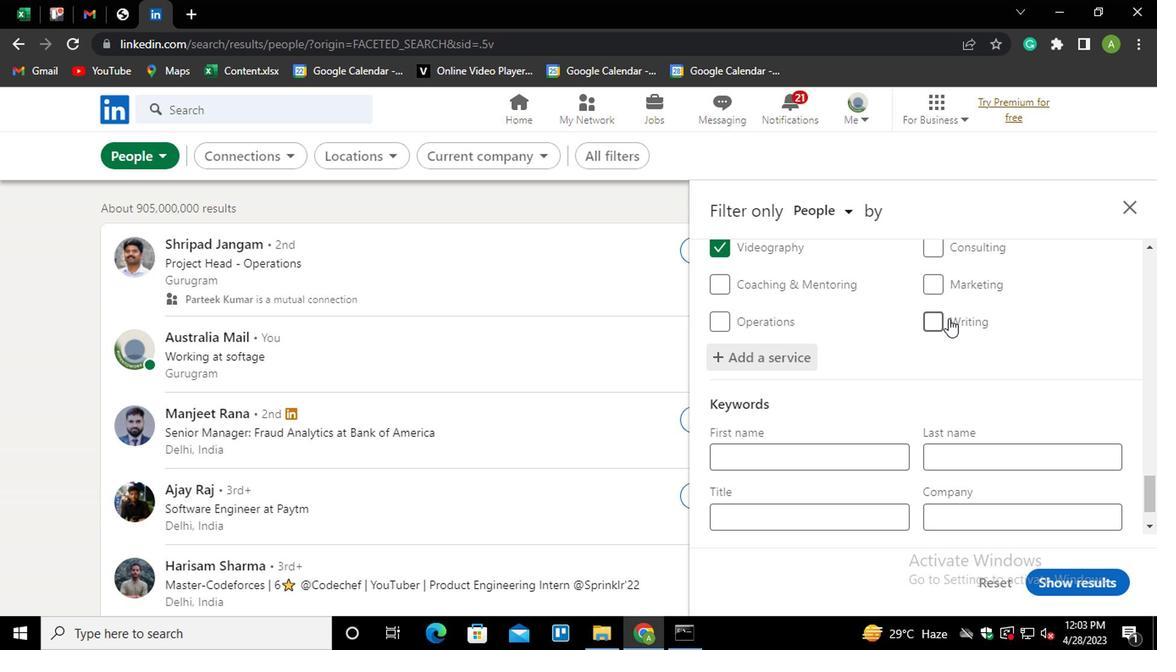 
Action: Mouse moved to (813, 452)
Screenshot: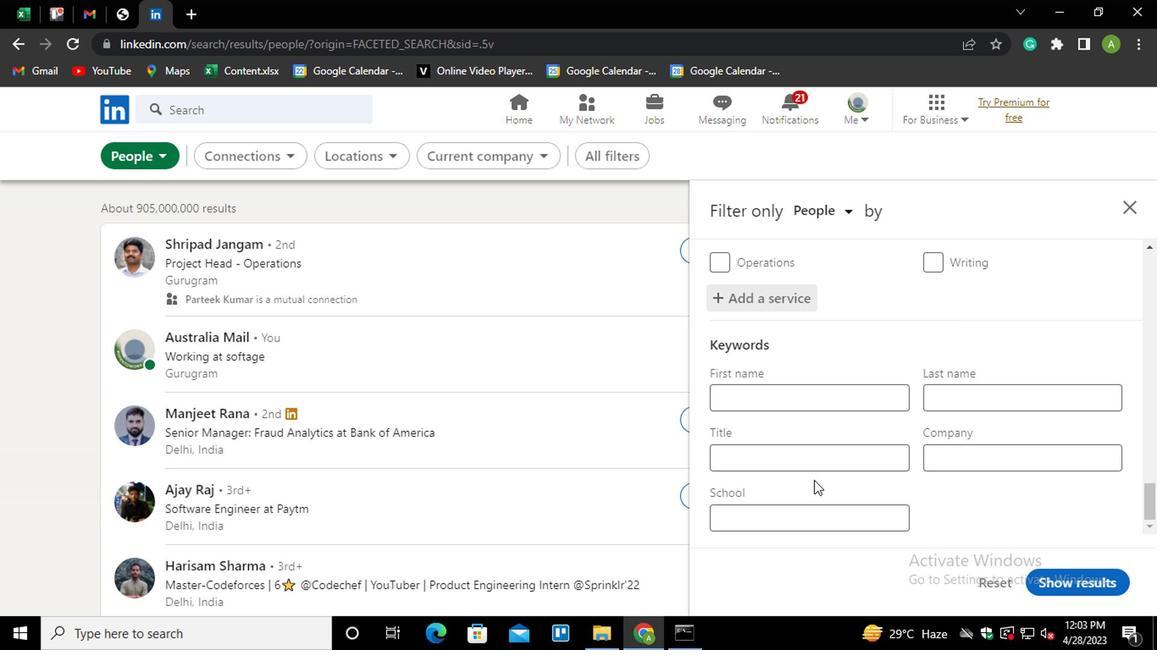 
Action: Mouse pressed left at (813, 452)
Screenshot: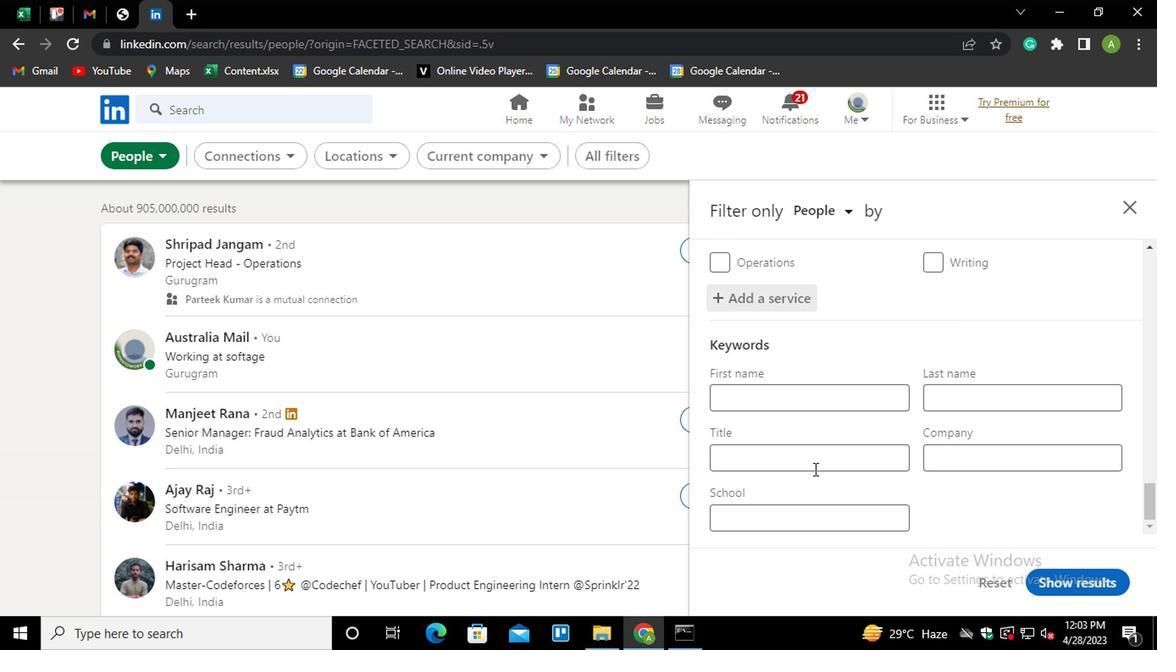 
Action: Mouse moved to (813, 452)
Screenshot: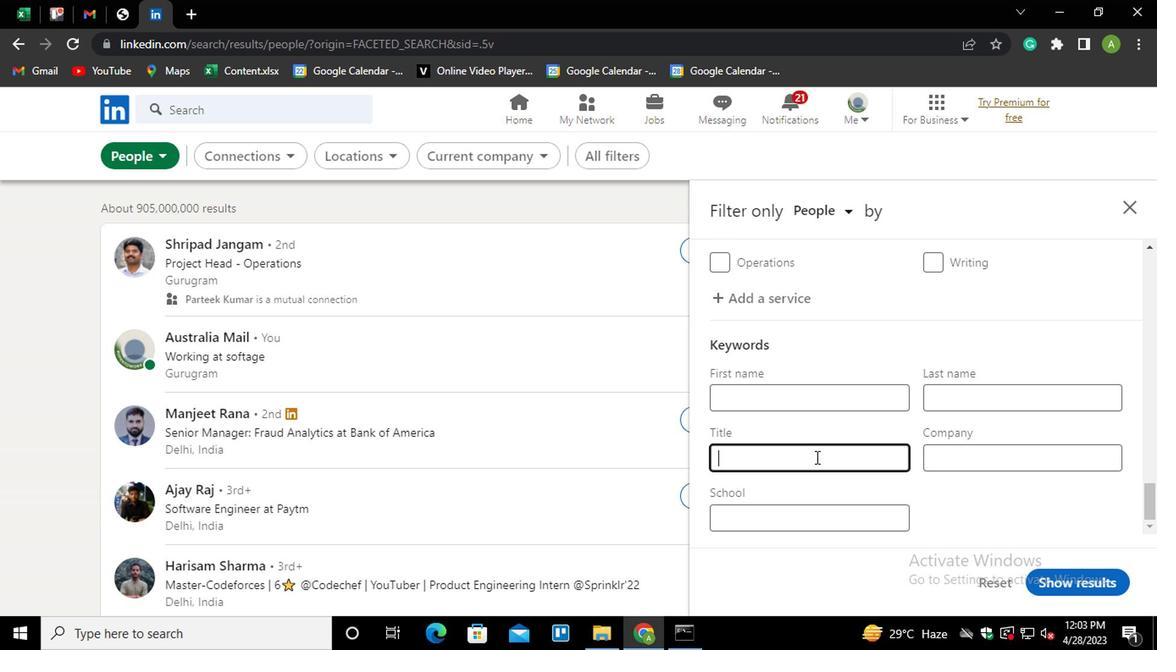 
Action: Key pressed <Key.shift>CONTO<Key.backspace>ROLLER
Screenshot: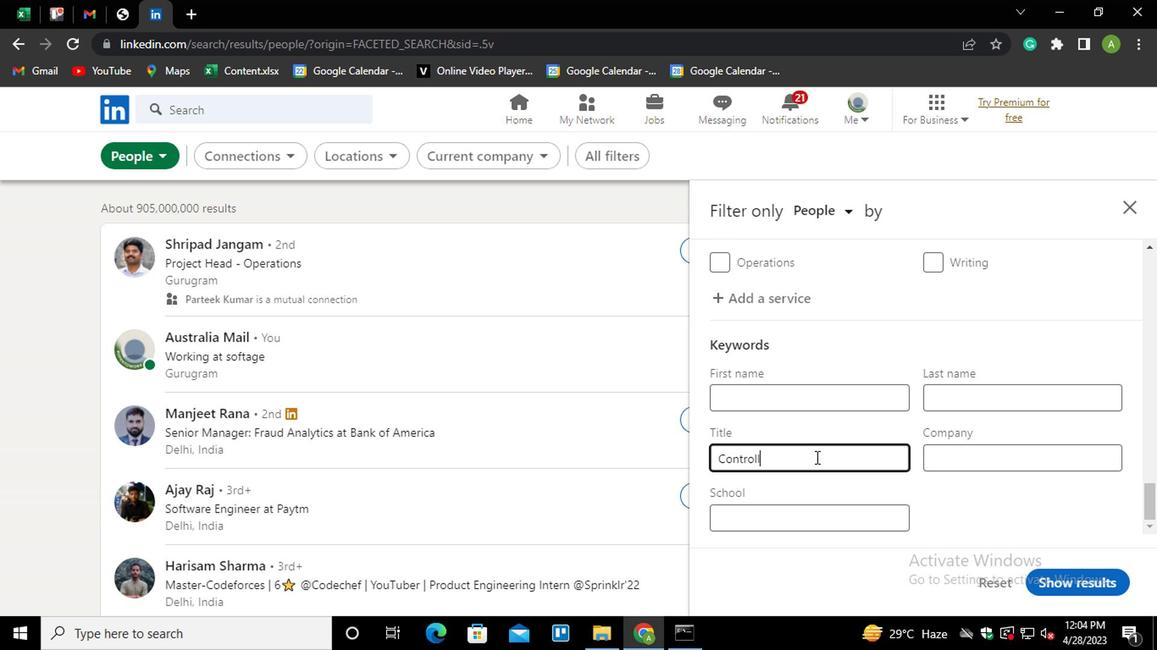 
Action: Mouse moved to (1055, 573)
Screenshot: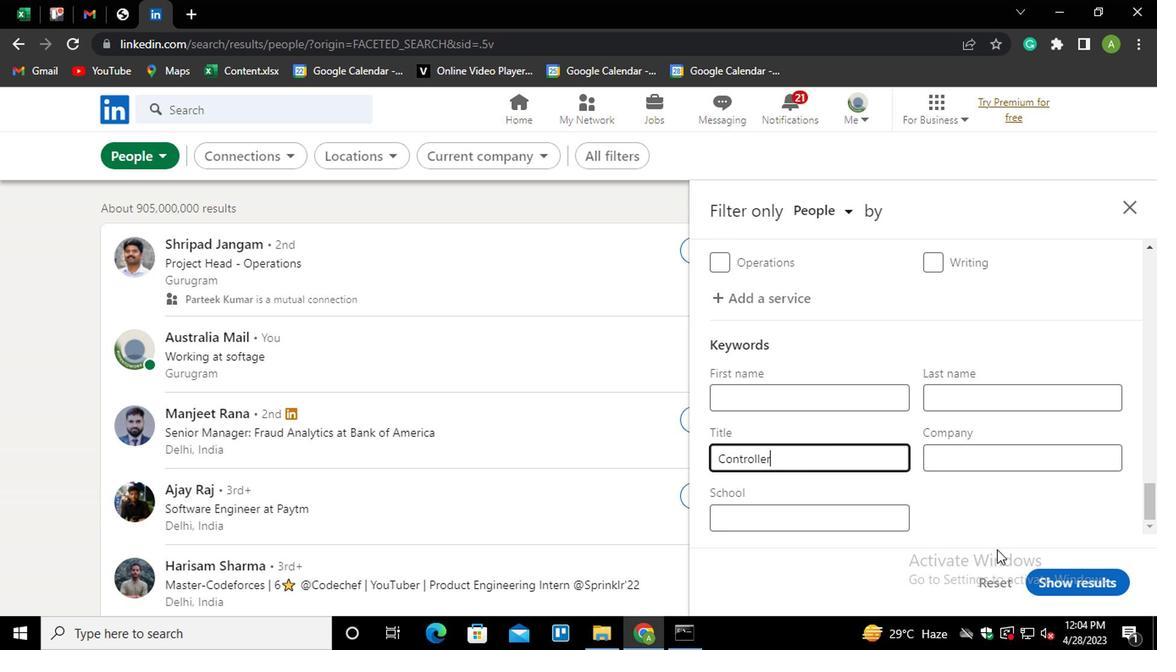 
Action: Mouse pressed left at (1055, 573)
Screenshot: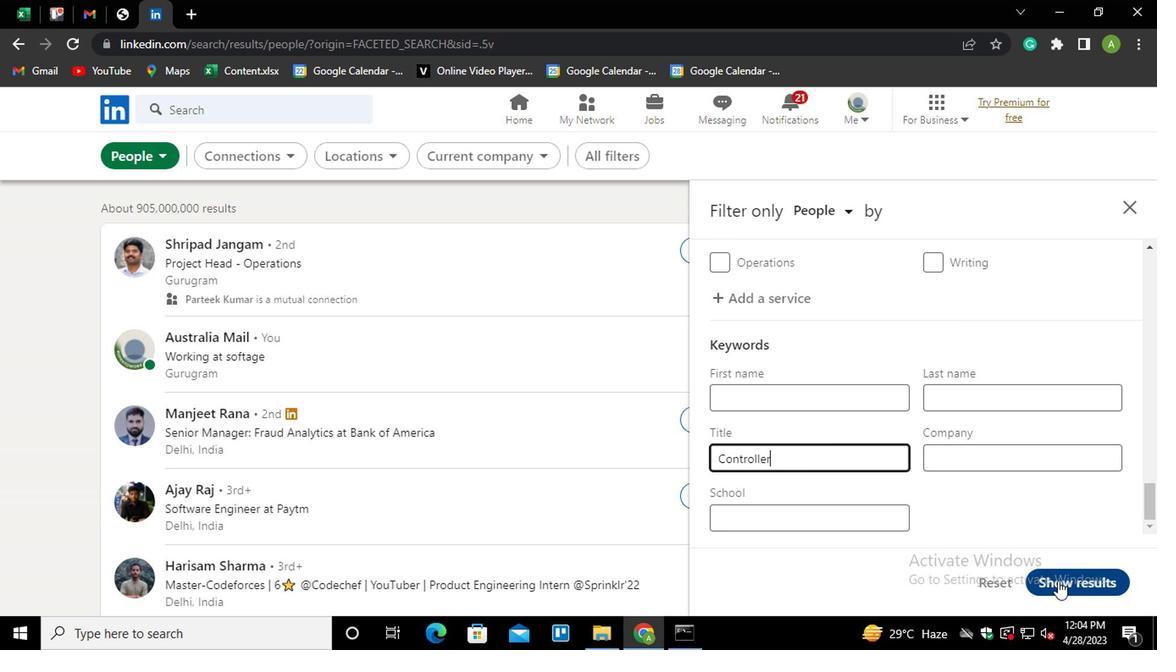 
